 Task: Open Card Prototype Testing Review in Board Customer Journey Optimization to Workspace Digital Product Management and add a team member Softage.1@softage.net, a label Purple, a checklist Contract Review, an attachment from your google drive, a color Purple and finally, add a card description 'Develop and launch new customer feedback program for product improvements' and a comment 'Given the potential impact of this task, let us ensure that we have a clear understanding of the consequences of our actions.'. Add a start date 'Jan 05, 1900' with a due date 'Jan 12, 1900'
Action: Mouse moved to (401, 155)
Screenshot: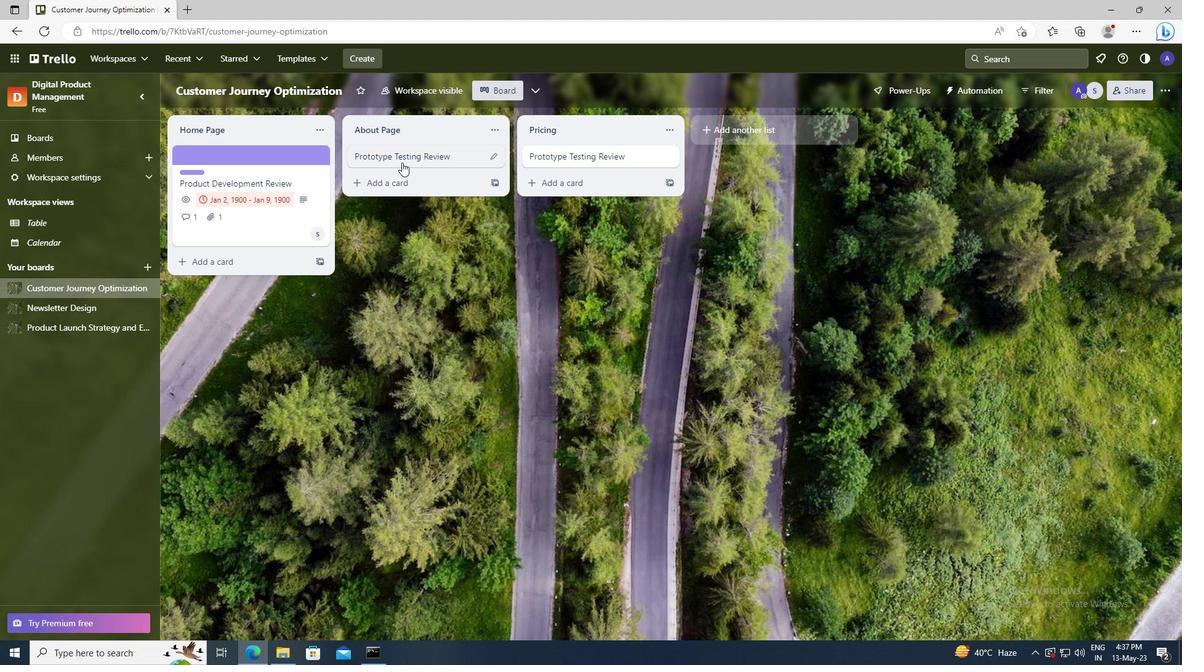 
Action: Mouse pressed left at (401, 155)
Screenshot: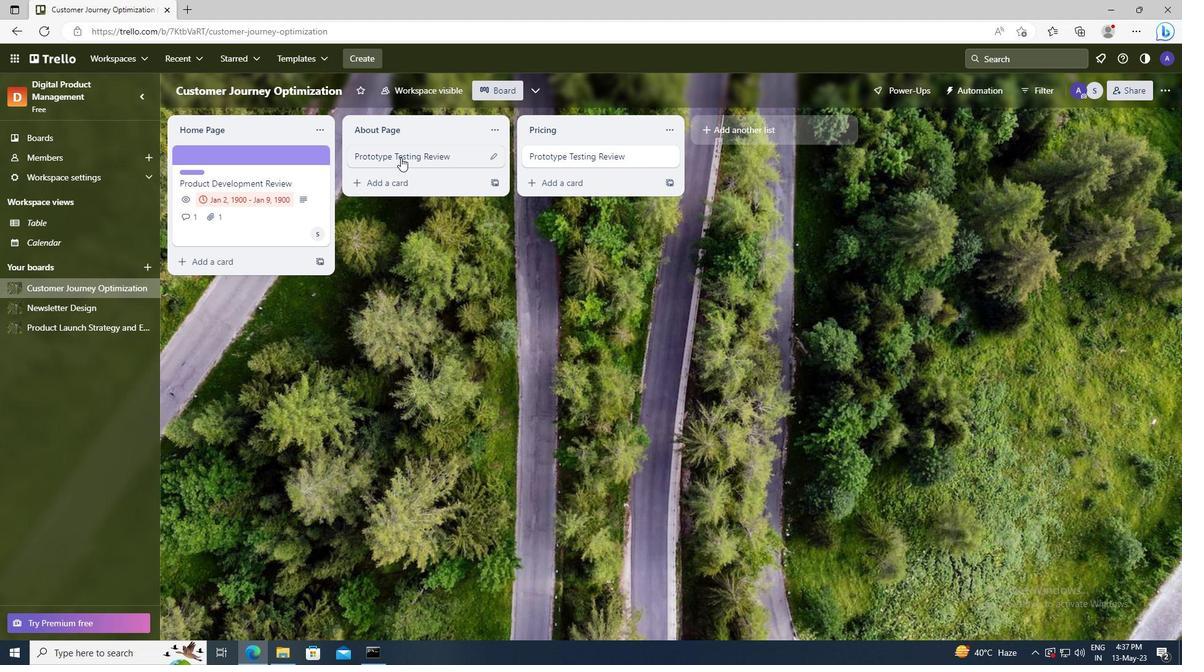 
Action: Mouse moved to (734, 202)
Screenshot: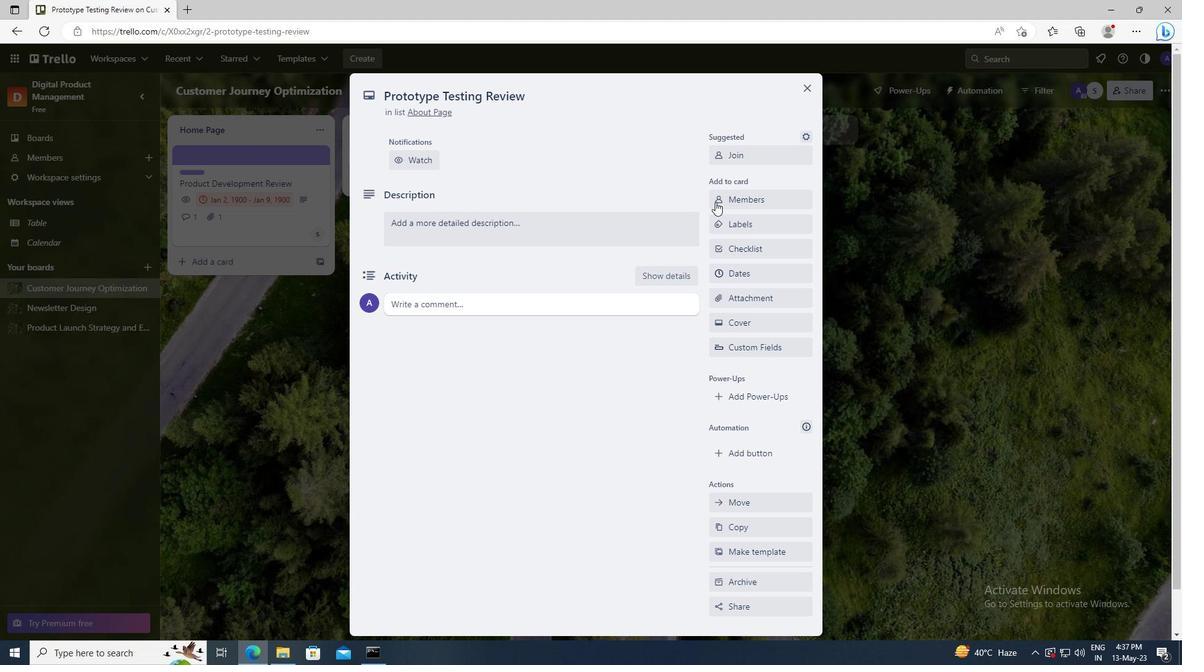 
Action: Mouse pressed left at (734, 202)
Screenshot: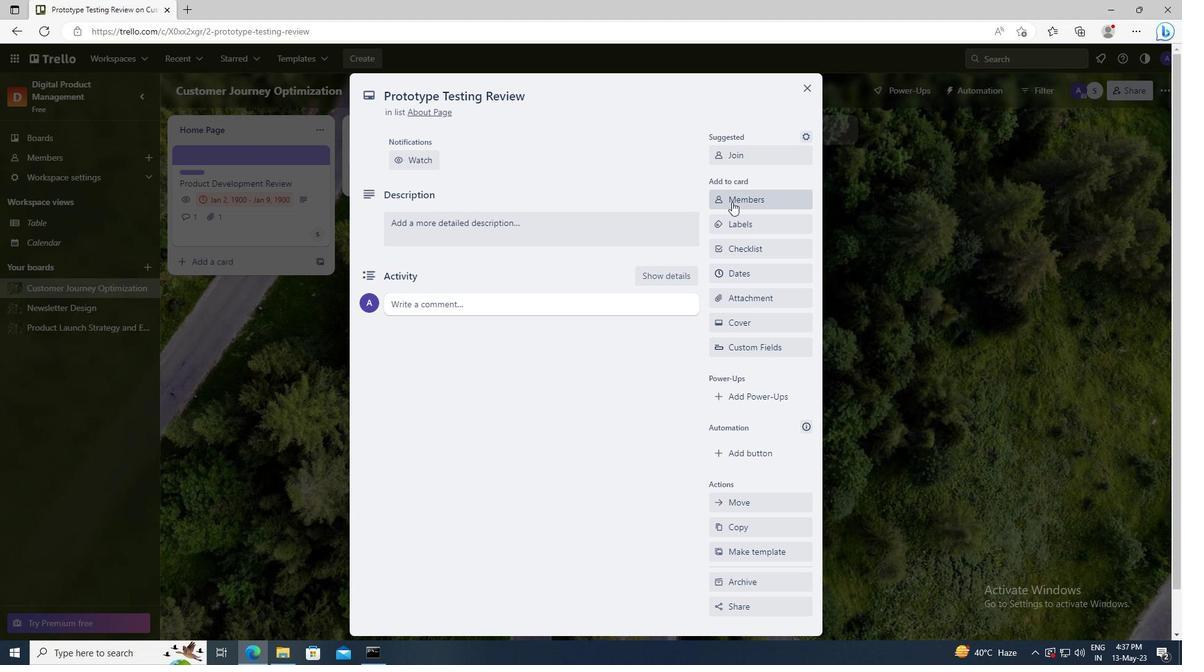 
Action: Mouse moved to (745, 255)
Screenshot: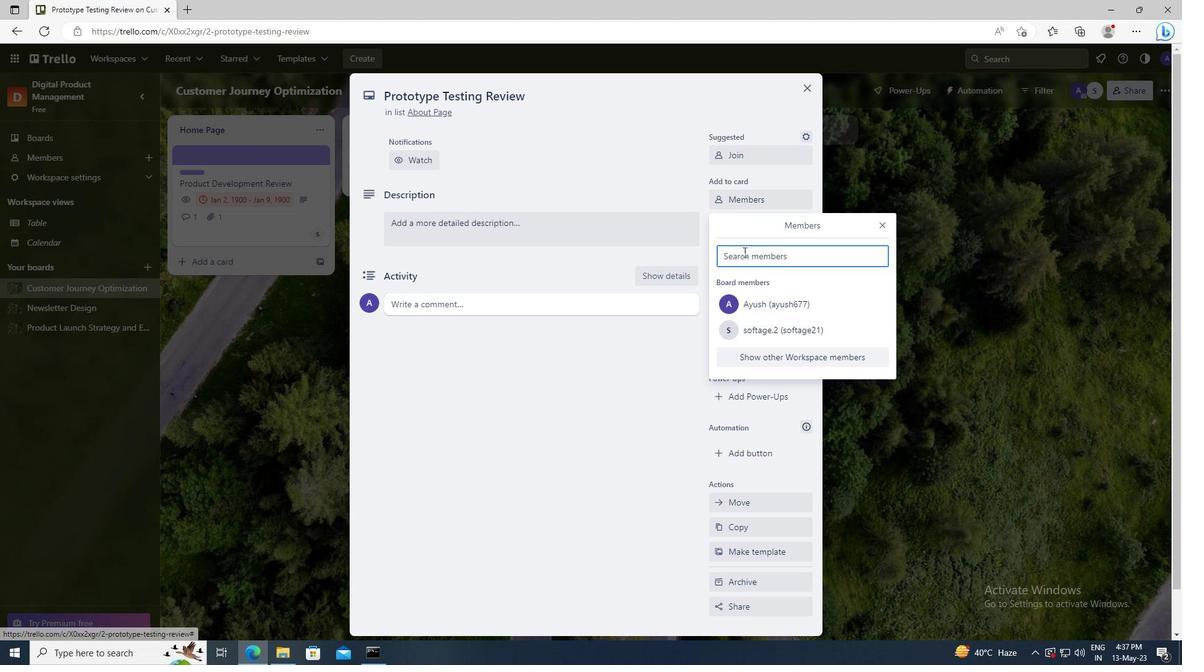 
Action: Mouse pressed left at (745, 255)
Screenshot: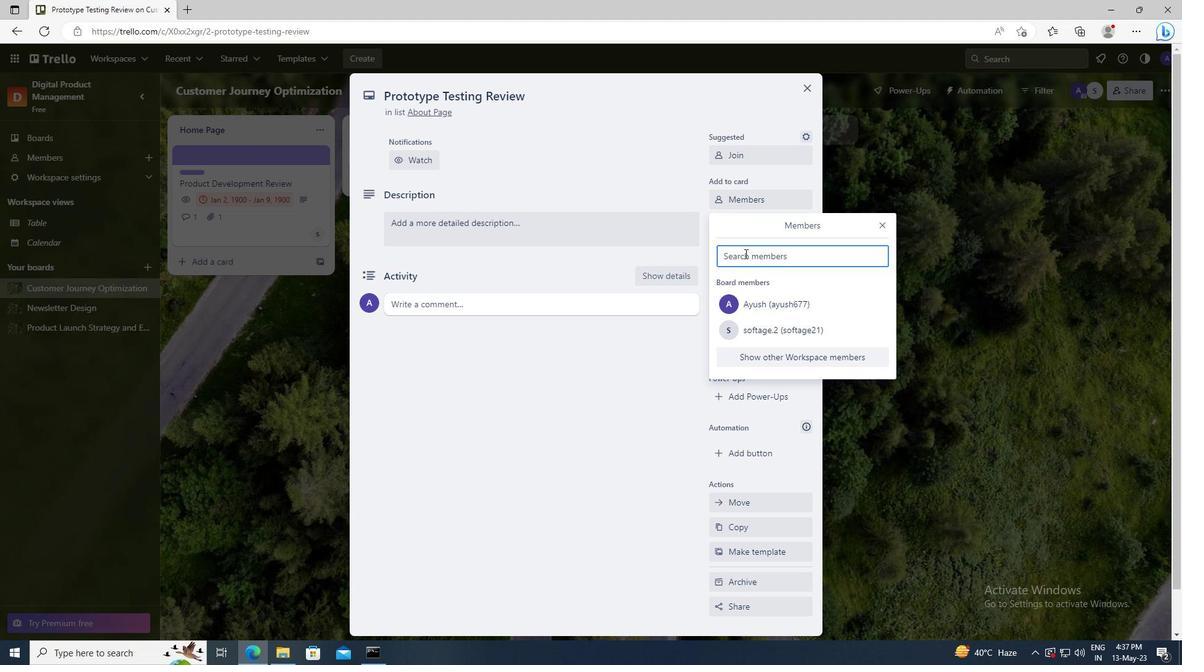 
Action: Key pressed <Key.shift>SOFTAGE.1
Screenshot: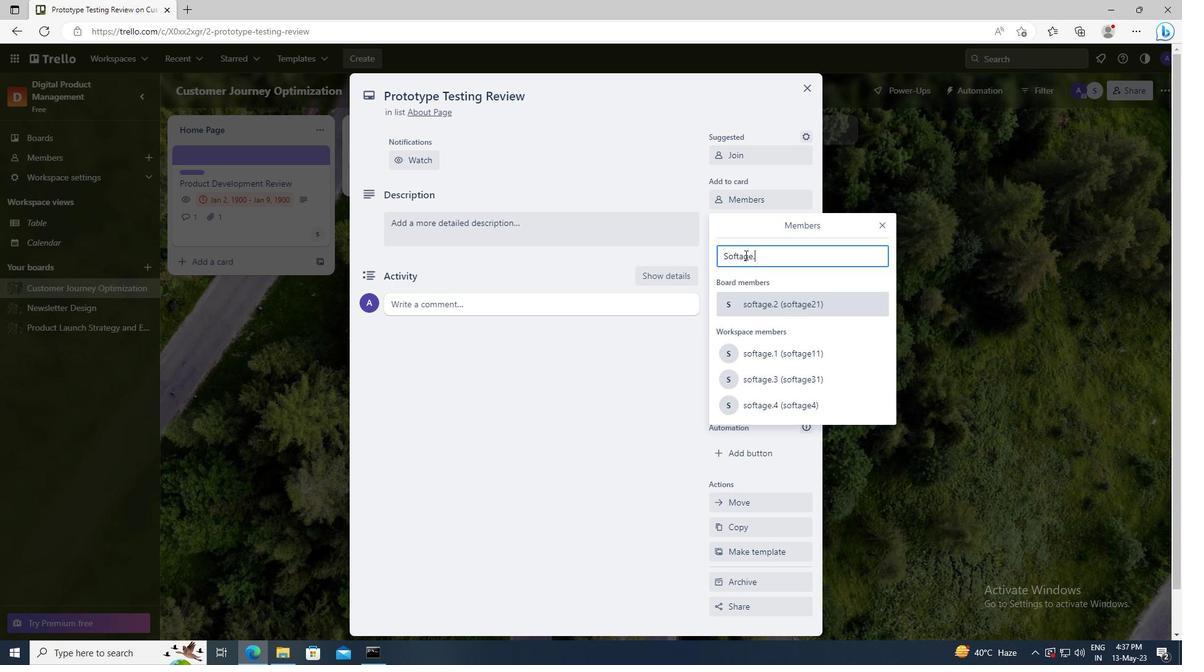 
Action: Mouse moved to (753, 370)
Screenshot: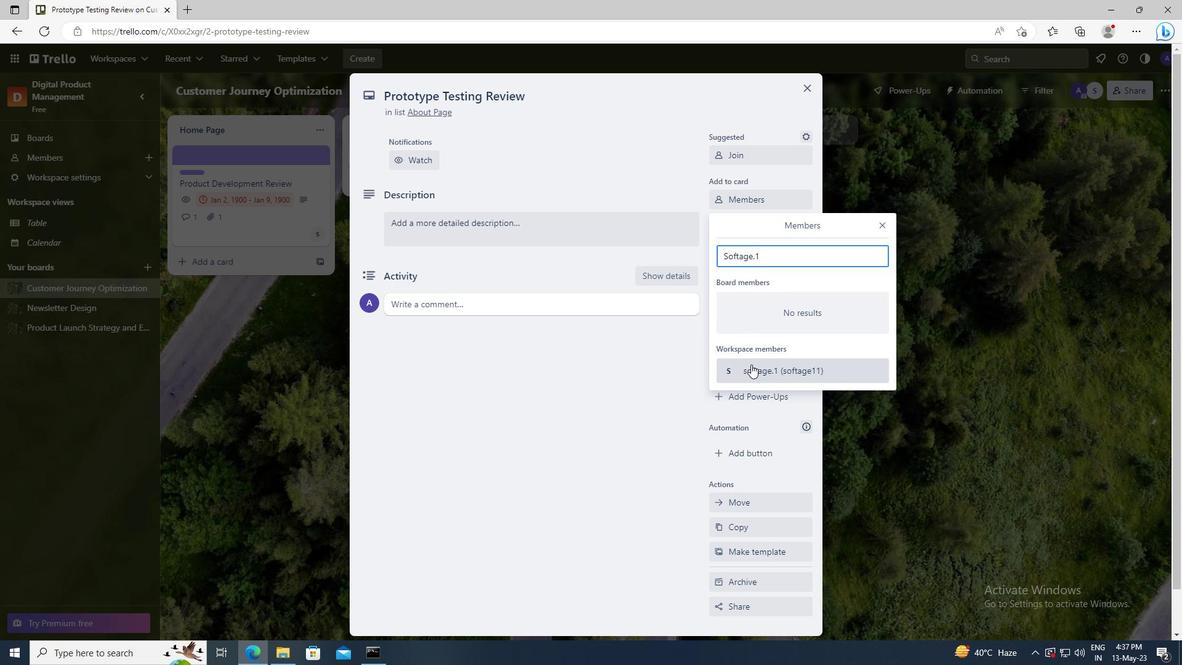 
Action: Mouse pressed left at (753, 370)
Screenshot: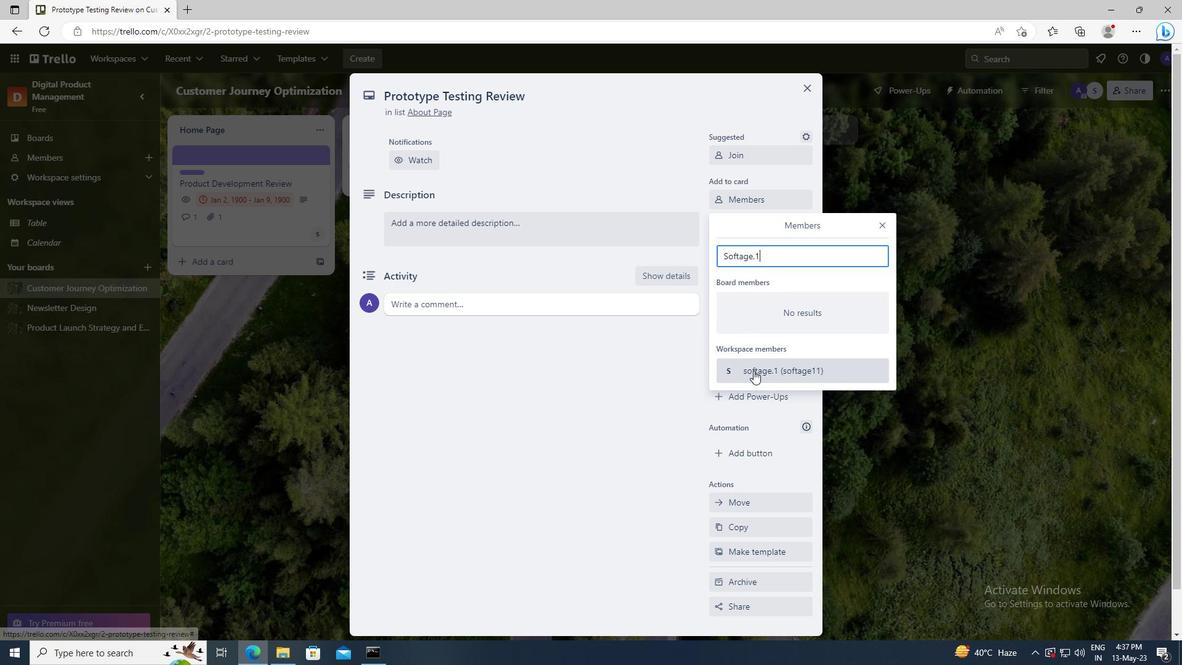 
Action: Mouse moved to (881, 223)
Screenshot: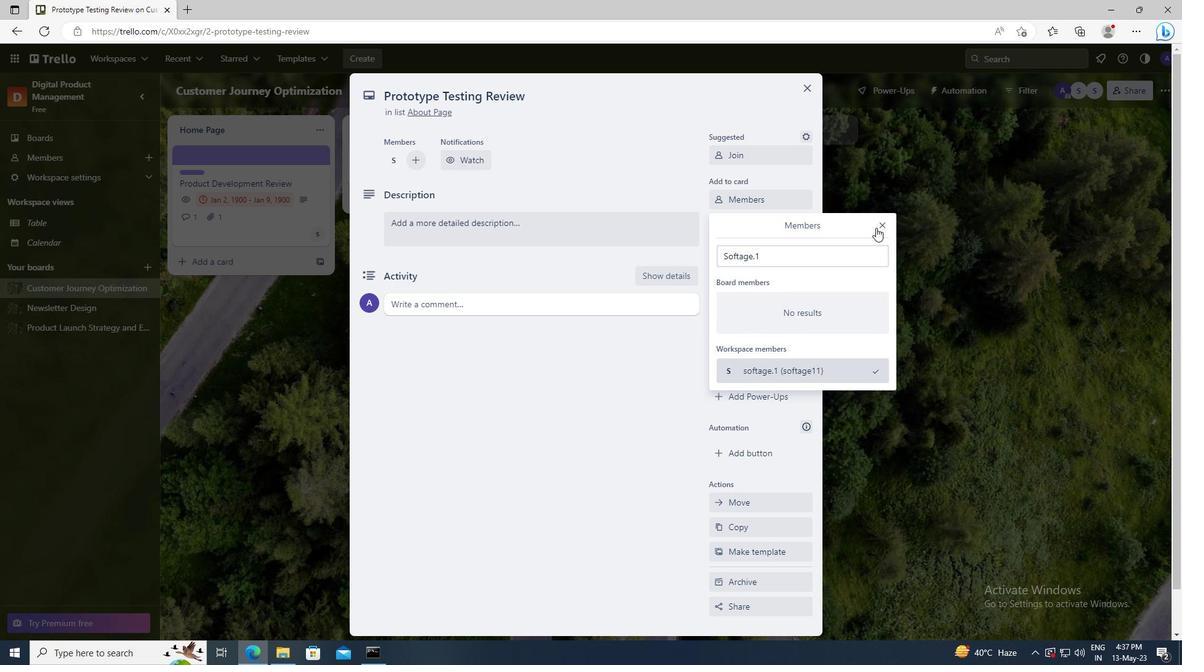 
Action: Mouse pressed left at (881, 223)
Screenshot: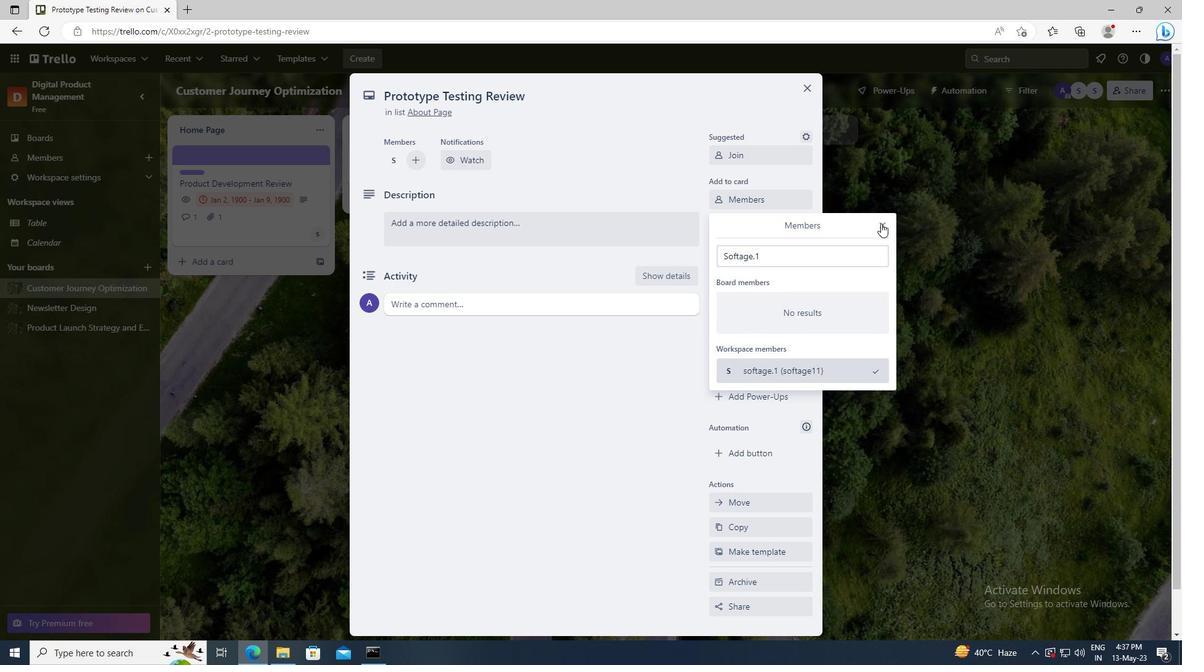 
Action: Mouse moved to (752, 223)
Screenshot: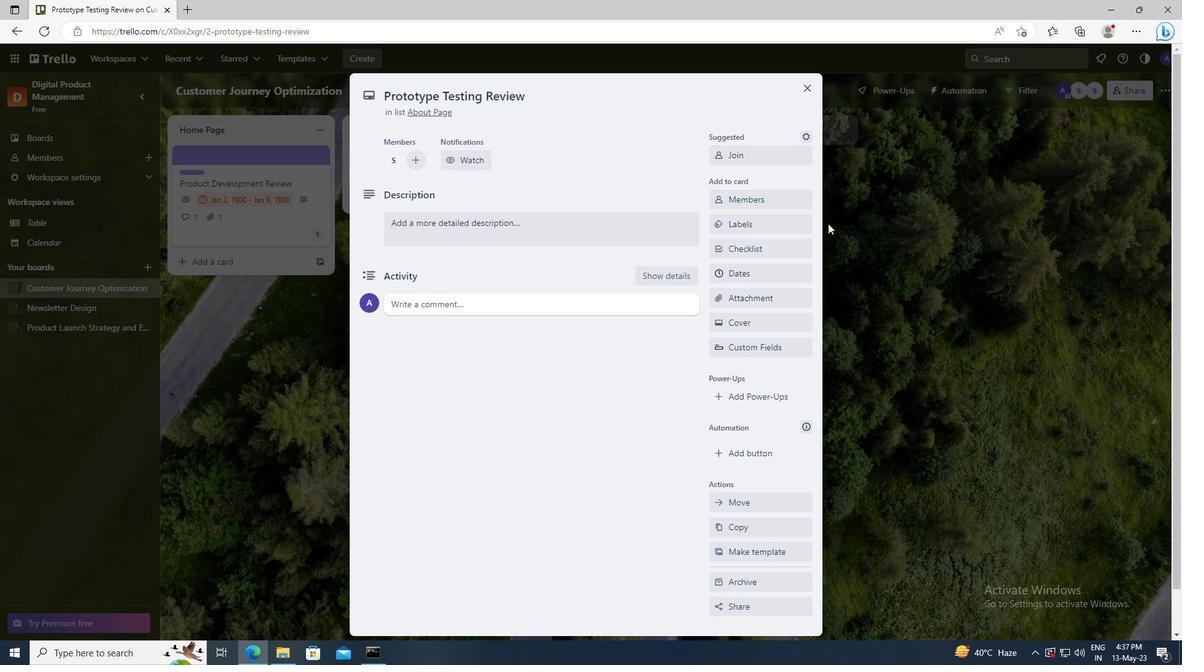 
Action: Mouse pressed left at (752, 223)
Screenshot: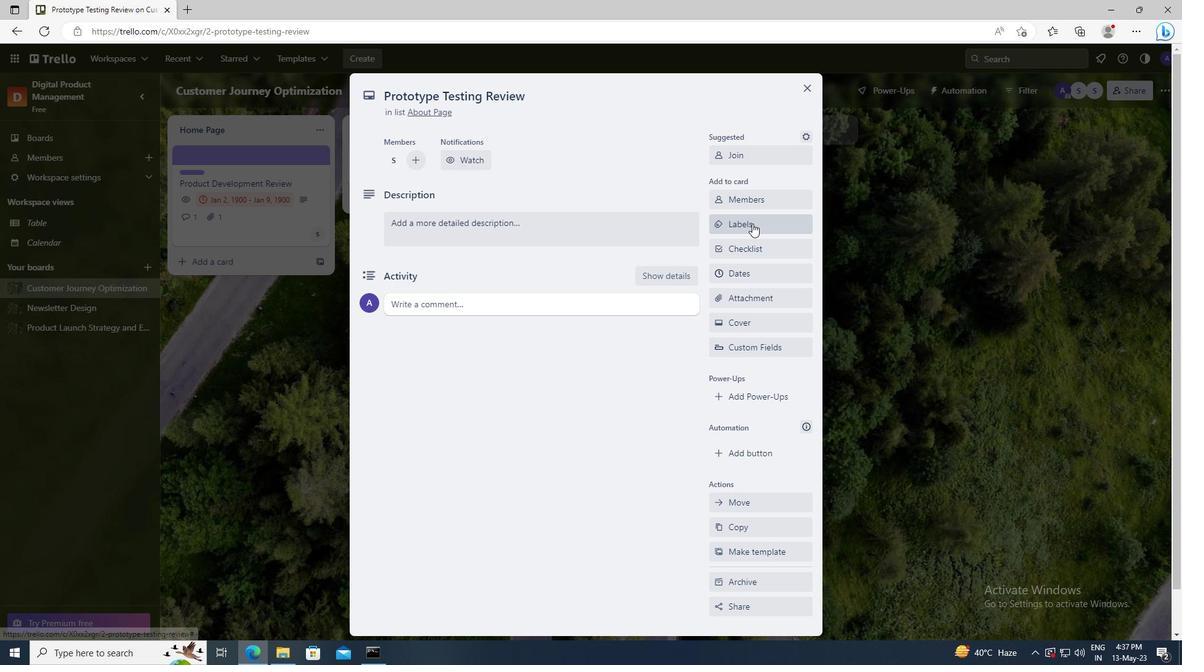 
Action: Mouse moved to (798, 463)
Screenshot: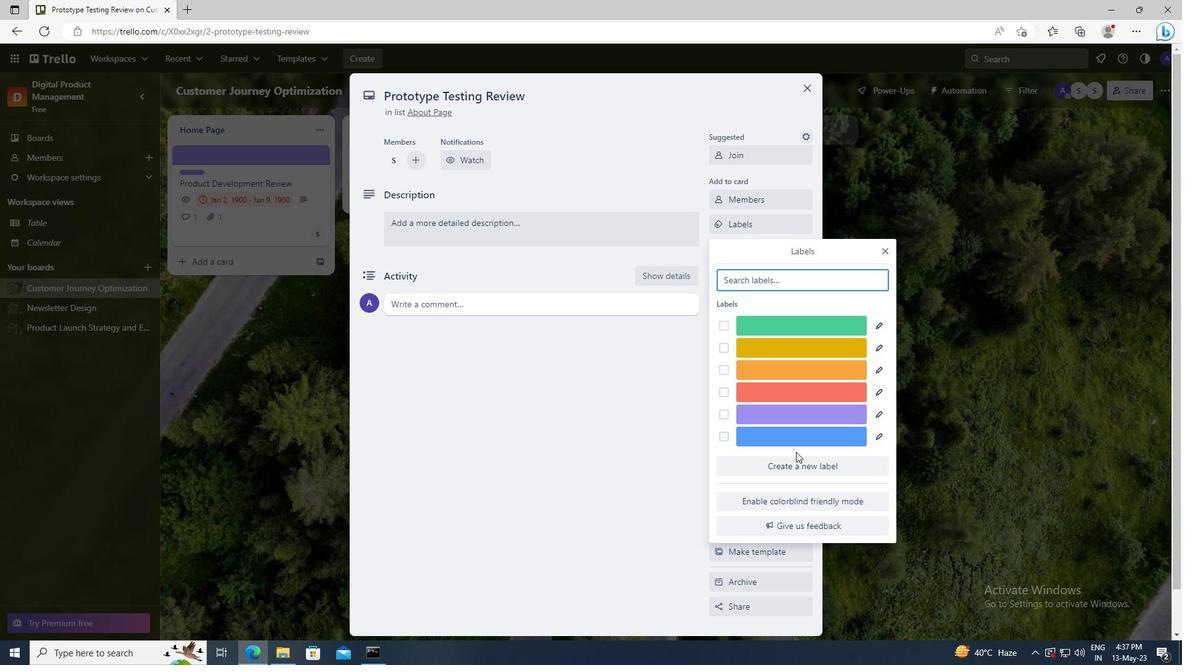 
Action: Mouse pressed left at (798, 463)
Screenshot: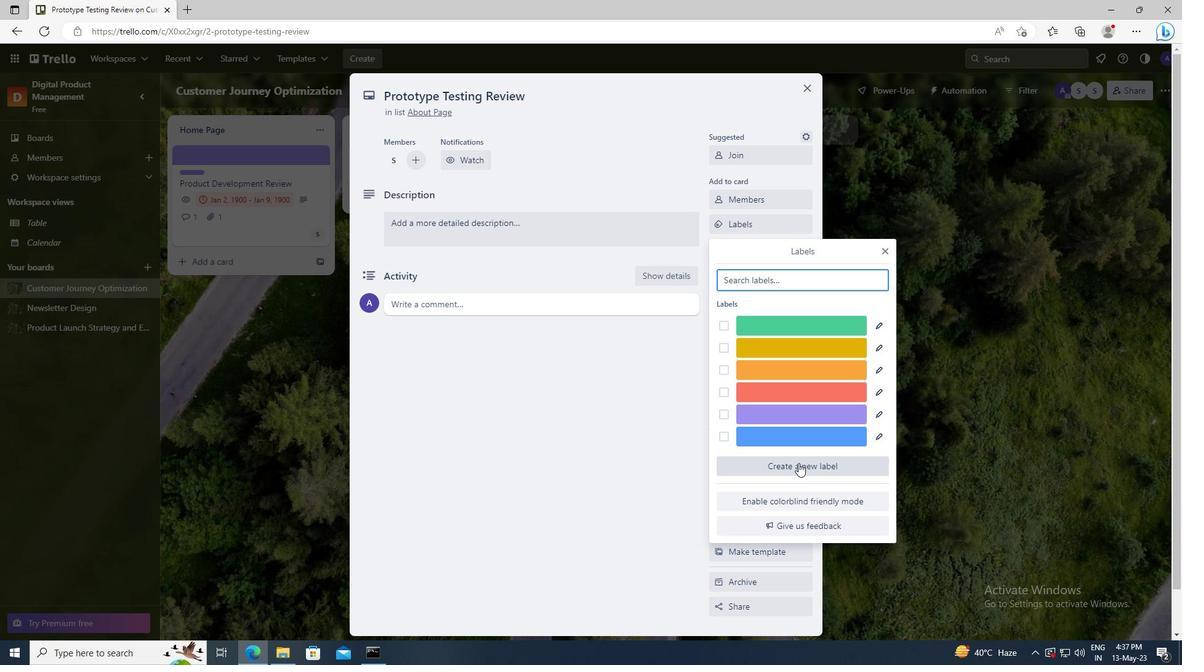 
Action: Mouse moved to (866, 426)
Screenshot: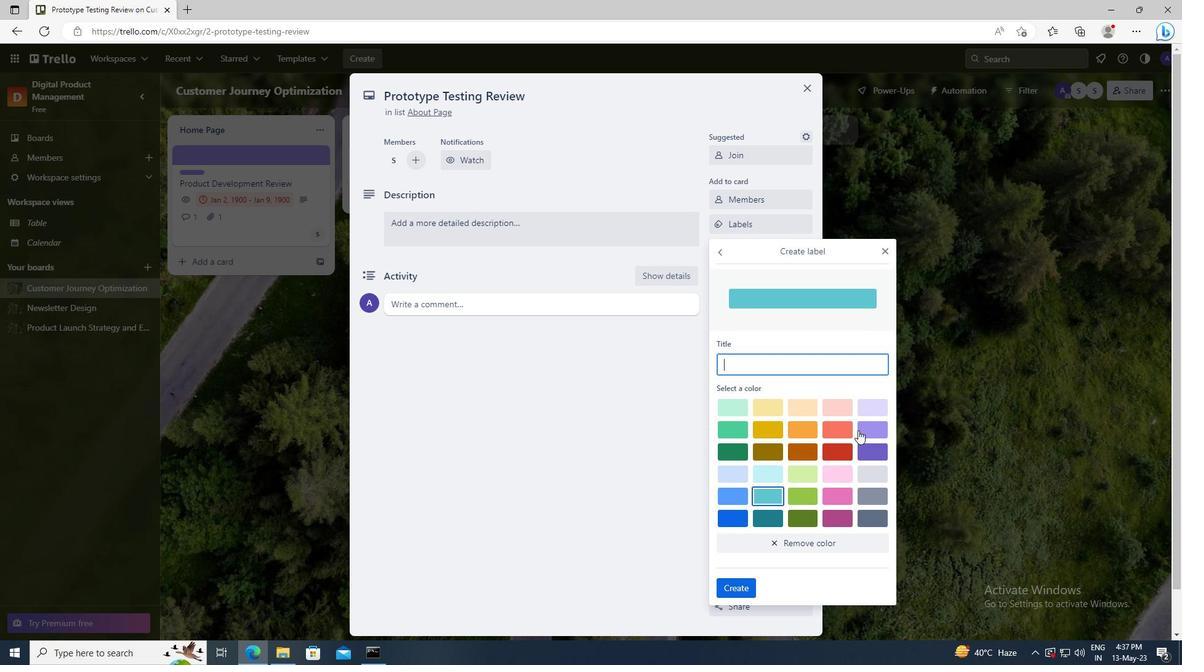 
Action: Mouse pressed left at (866, 426)
Screenshot: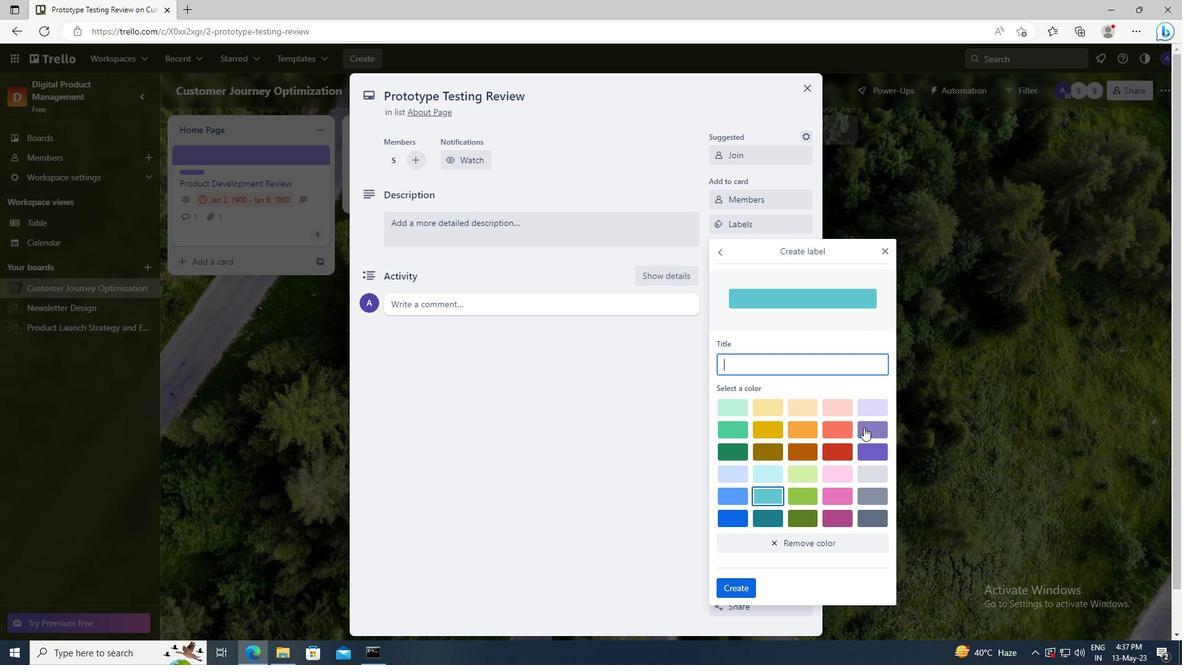 
Action: Mouse moved to (741, 588)
Screenshot: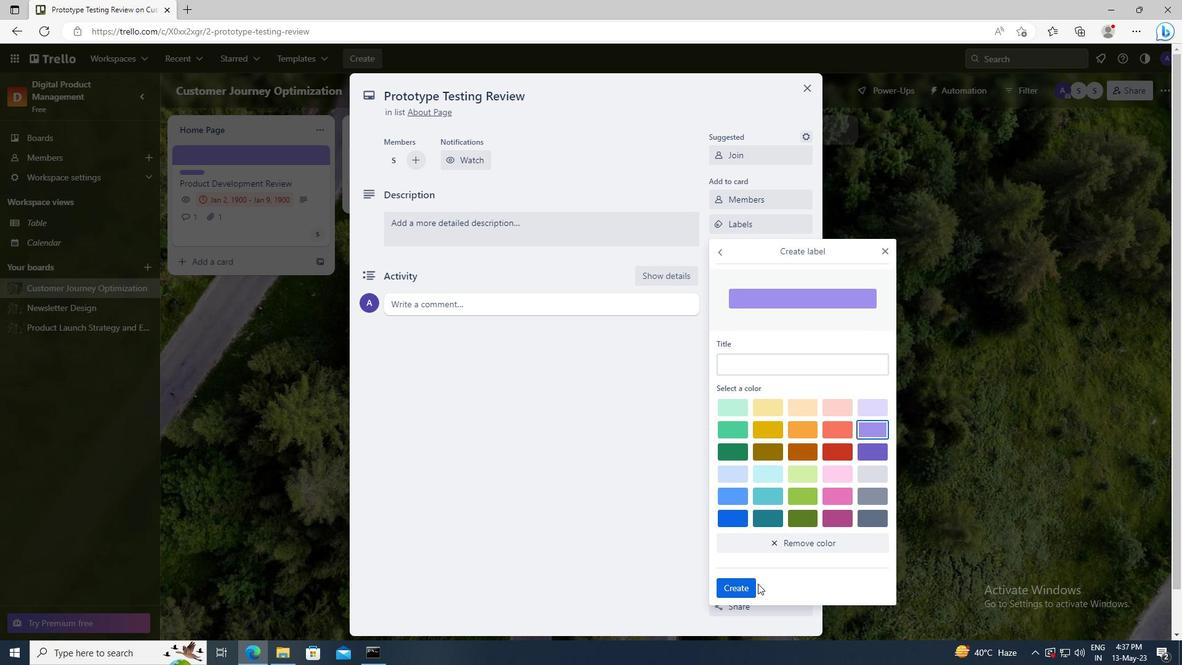 
Action: Mouse pressed left at (741, 588)
Screenshot: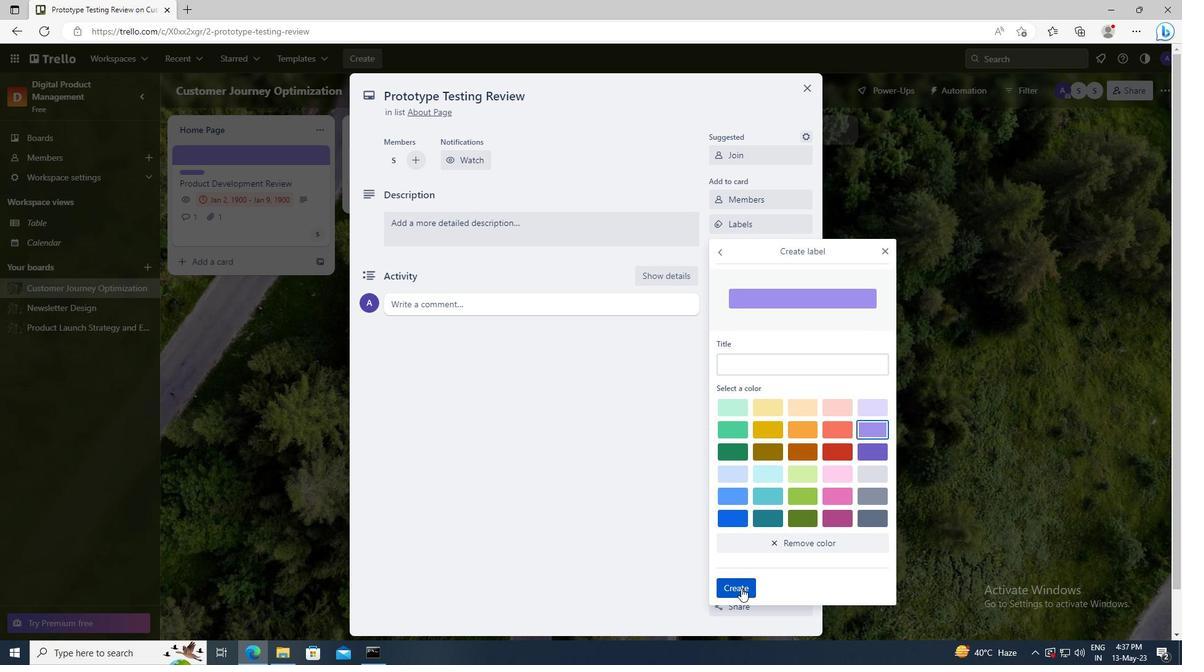 
Action: Mouse moved to (886, 251)
Screenshot: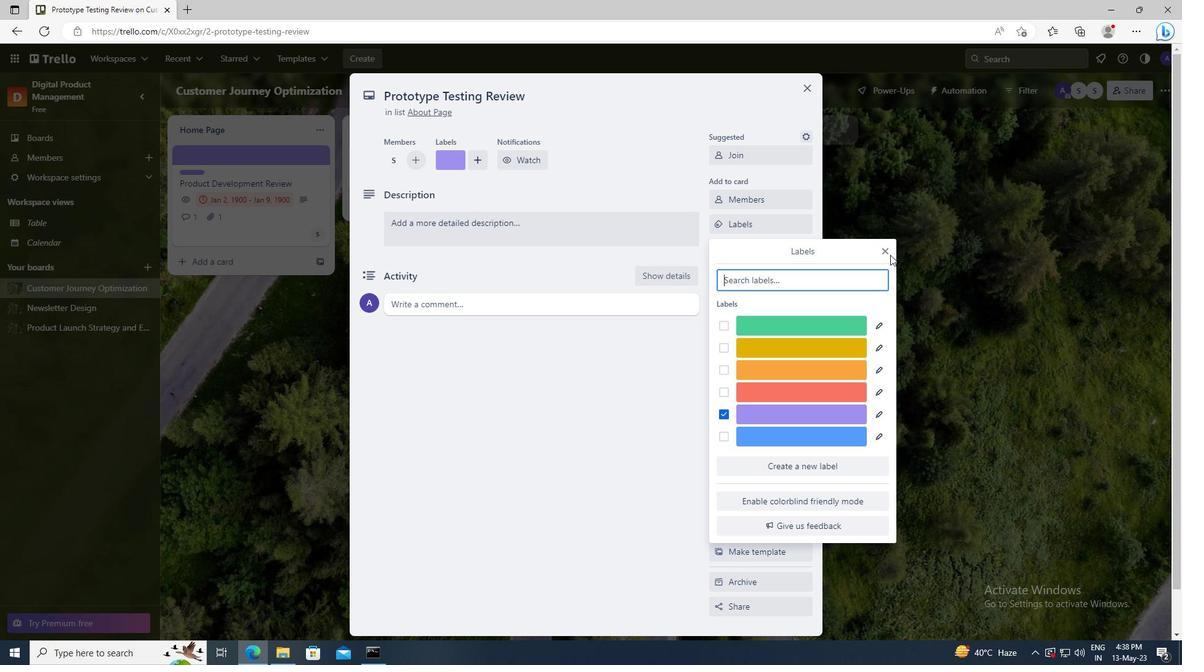 
Action: Mouse pressed left at (886, 251)
Screenshot: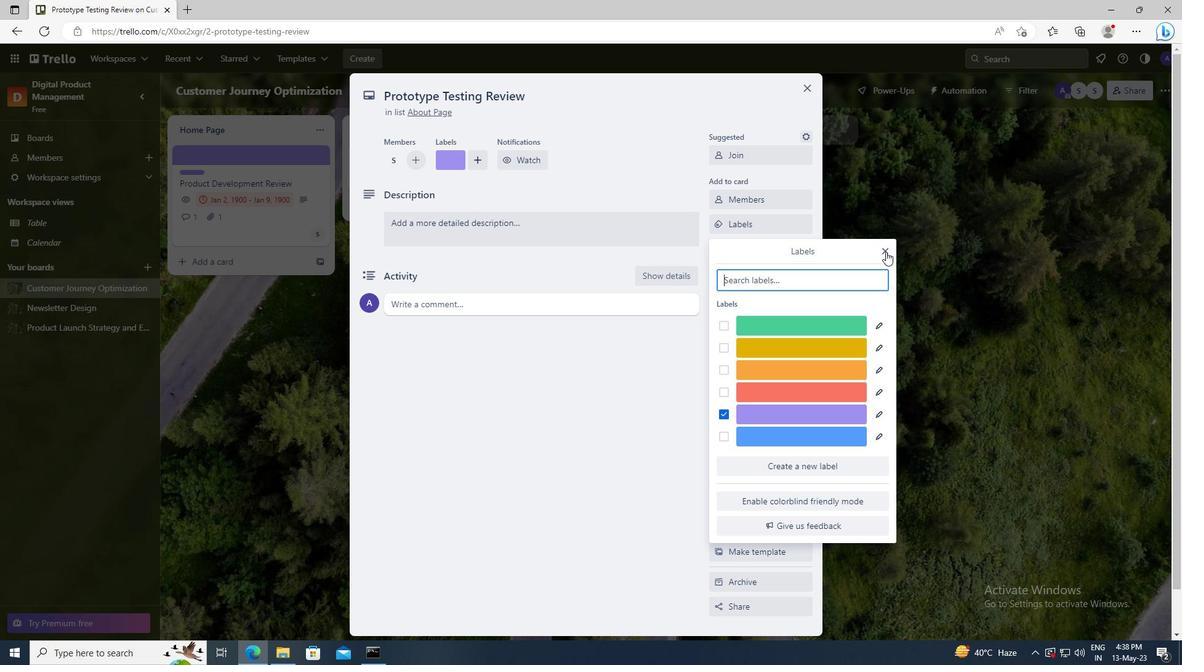 
Action: Mouse moved to (772, 248)
Screenshot: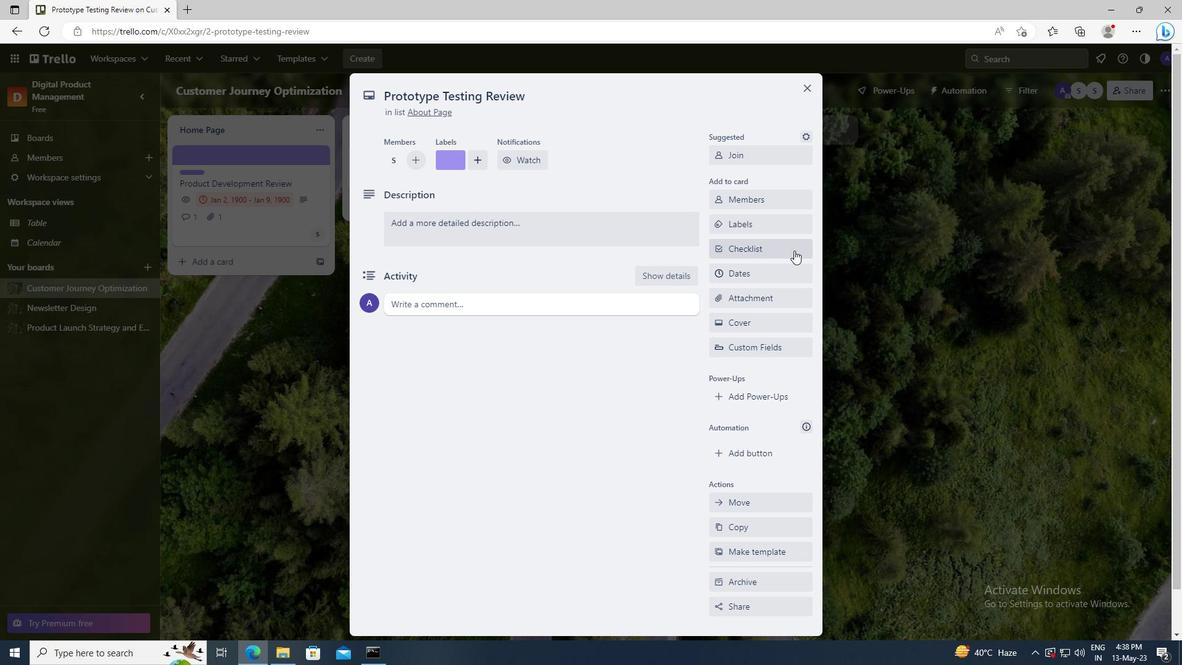 
Action: Mouse pressed left at (772, 248)
Screenshot: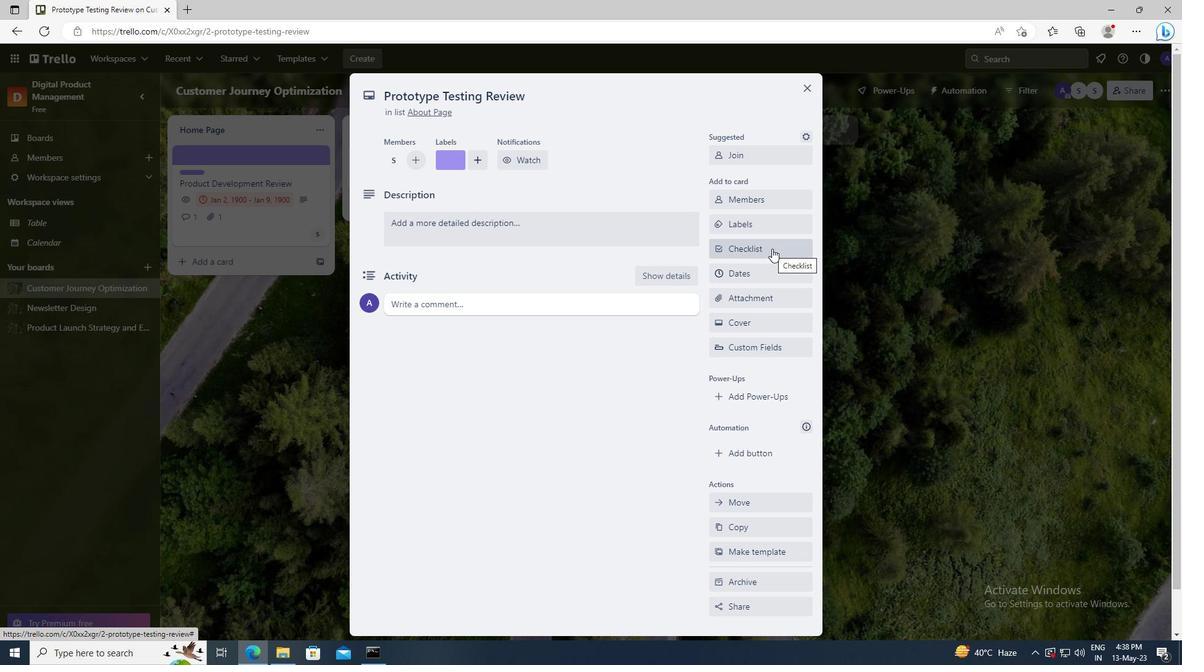 
Action: Key pressed <Key.shift>CONTRACT<Key.space><Key.shift><Key.shift>REVIEW
Screenshot: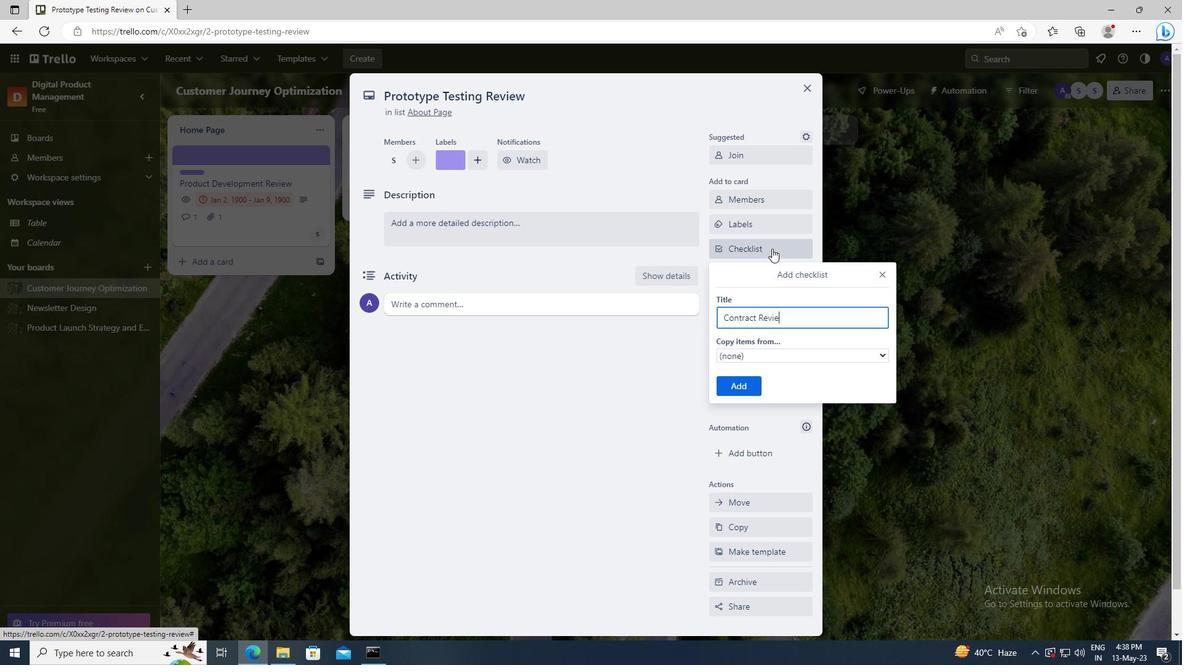 
Action: Mouse moved to (749, 382)
Screenshot: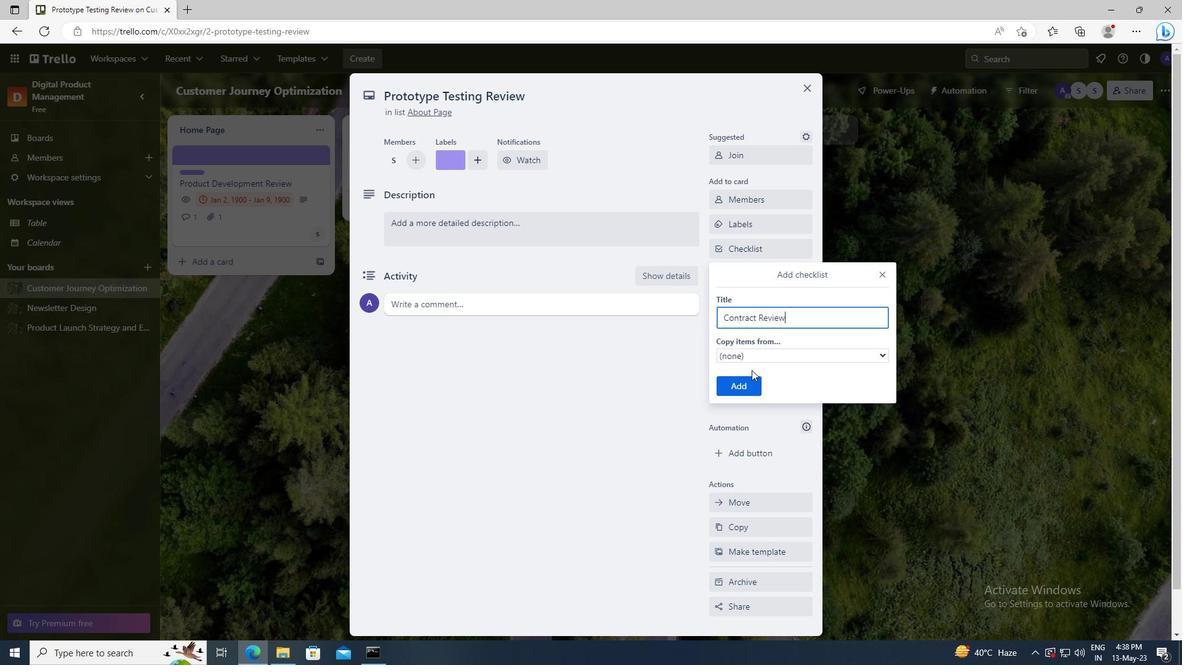 
Action: Mouse pressed left at (749, 382)
Screenshot: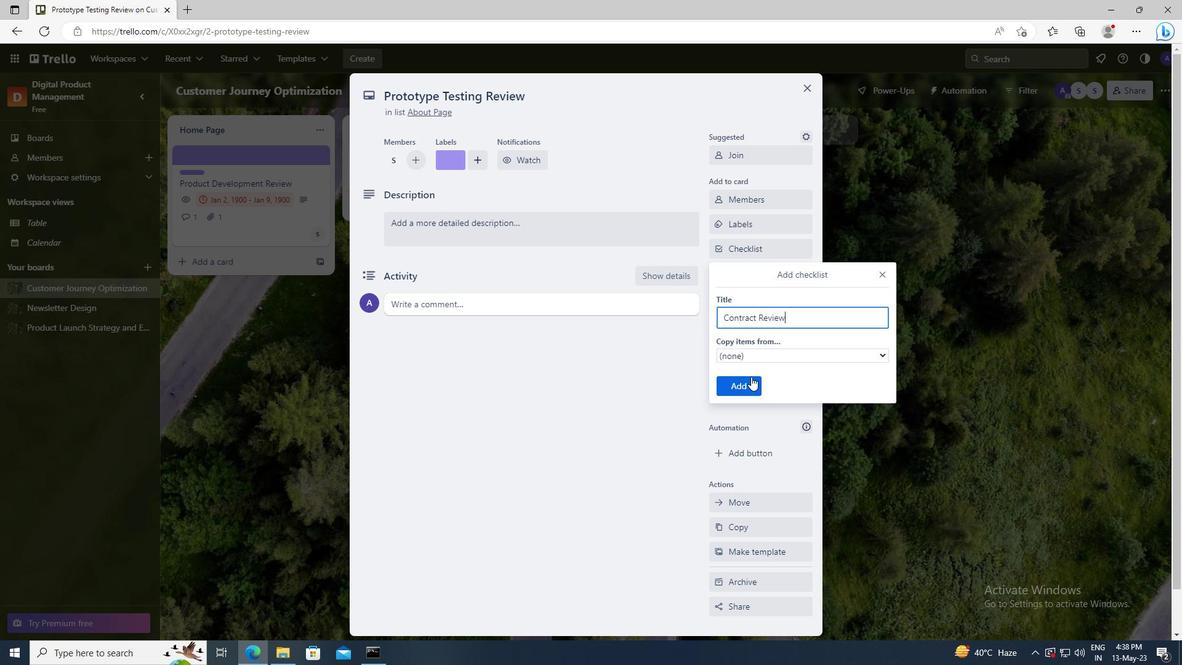 
Action: Mouse moved to (749, 302)
Screenshot: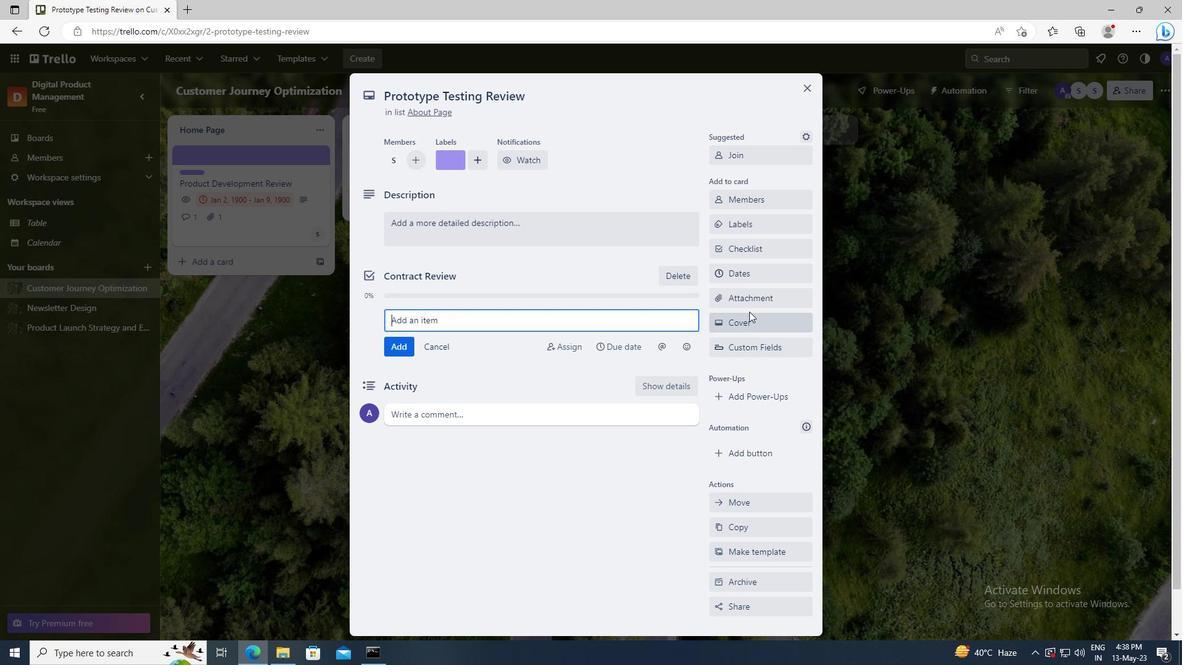 
Action: Mouse pressed left at (749, 302)
Screenshot: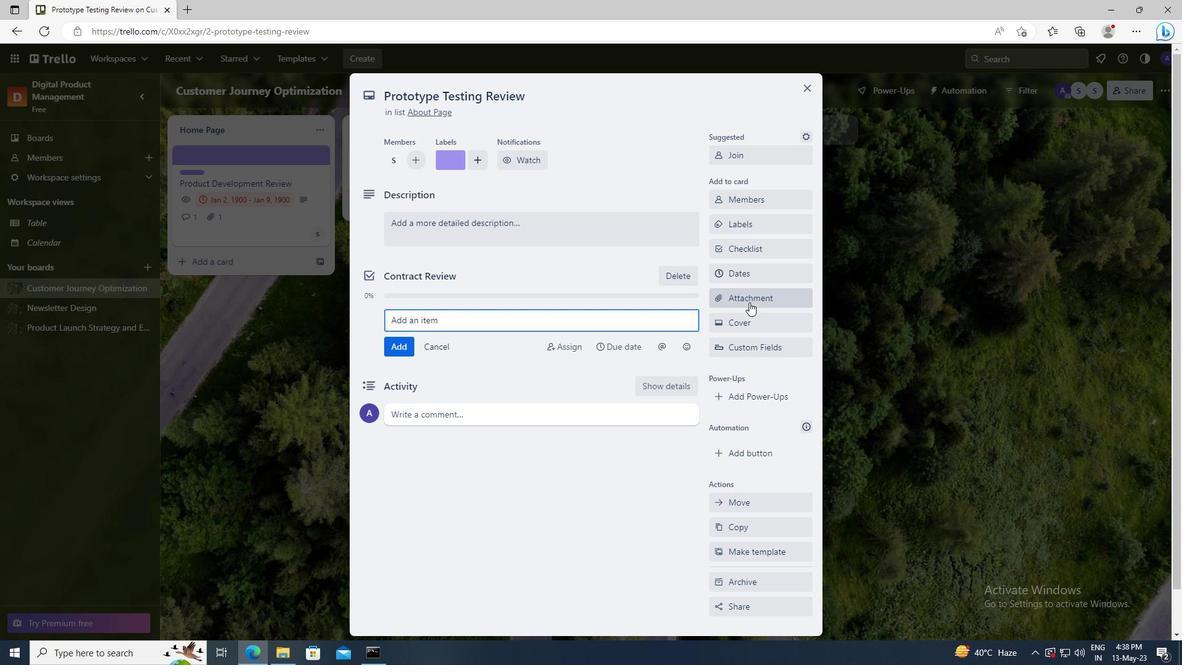 
Action: Mouse moved to (749, 387)
Screenshot: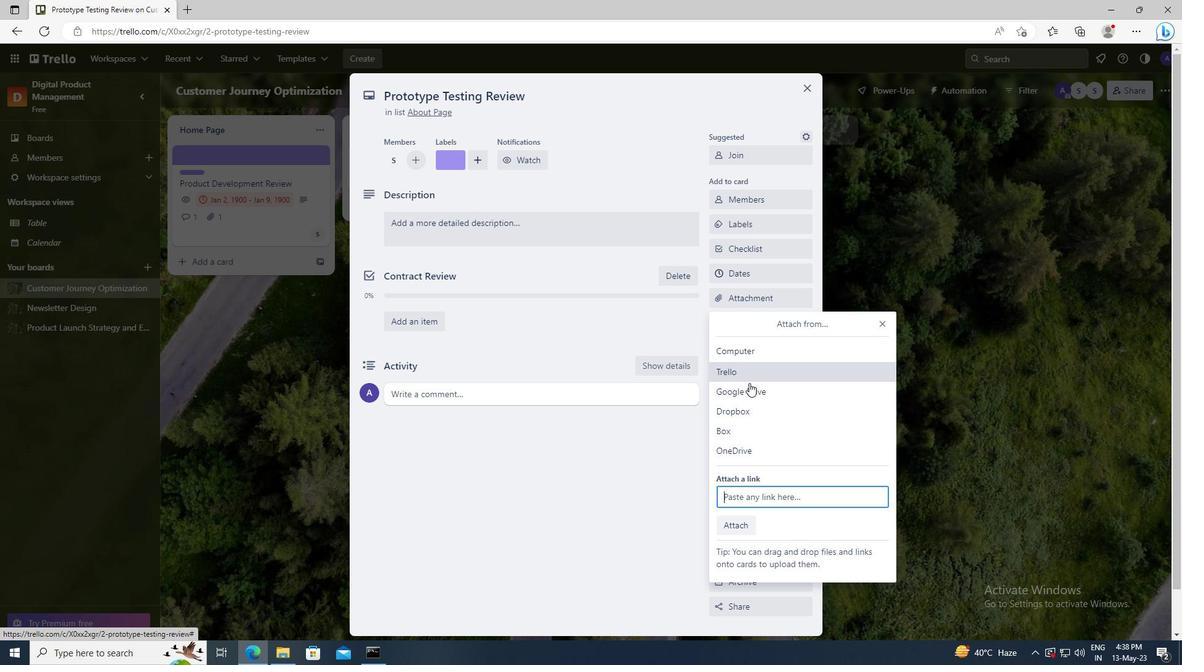 
Action: Mouse pressed left at (749, 387)
Screenshot: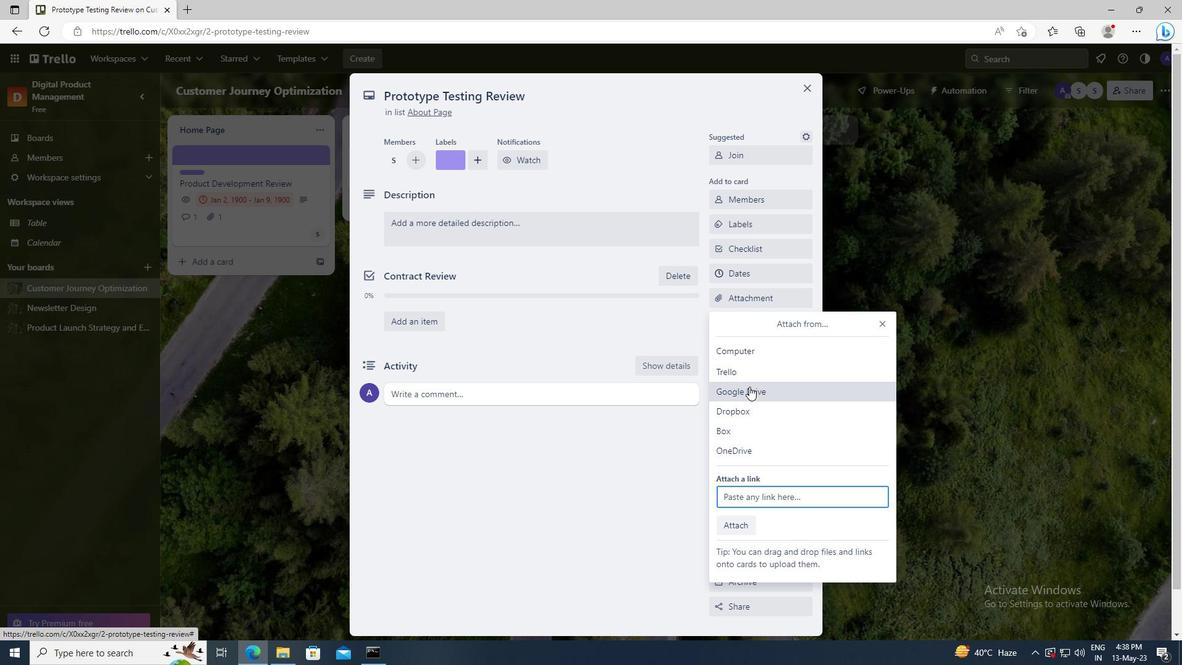 
Action: Mouse moved to (344, 365)
Screenshot: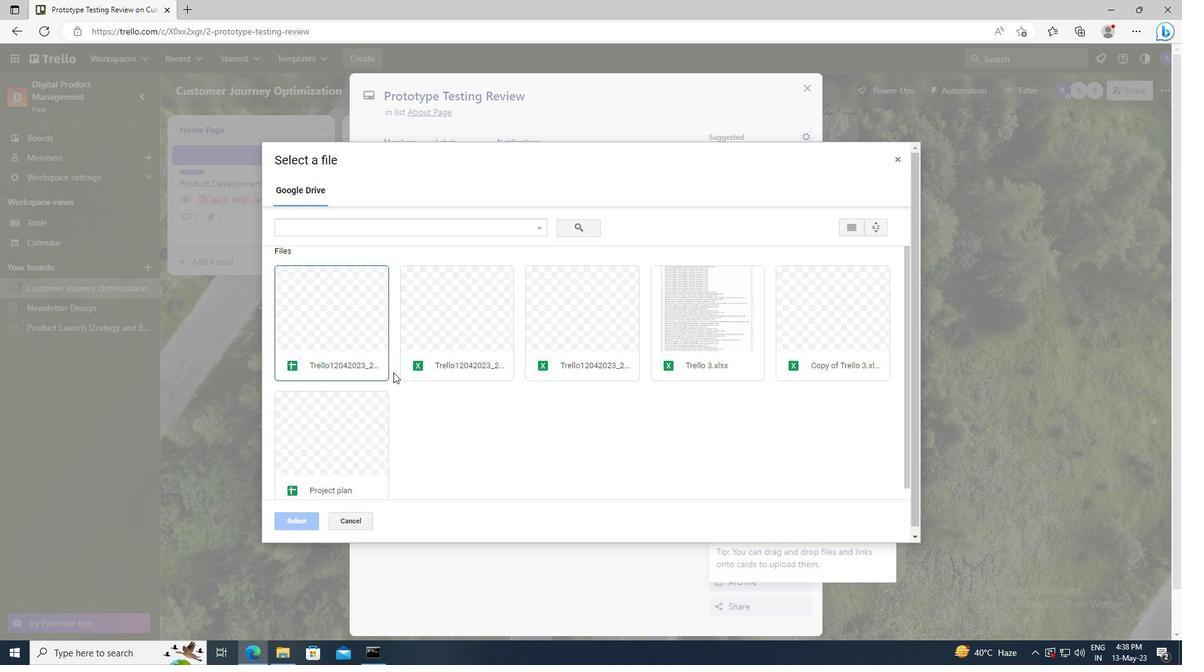
Action: Mouse pressed left at (344, 365)
Screenshot: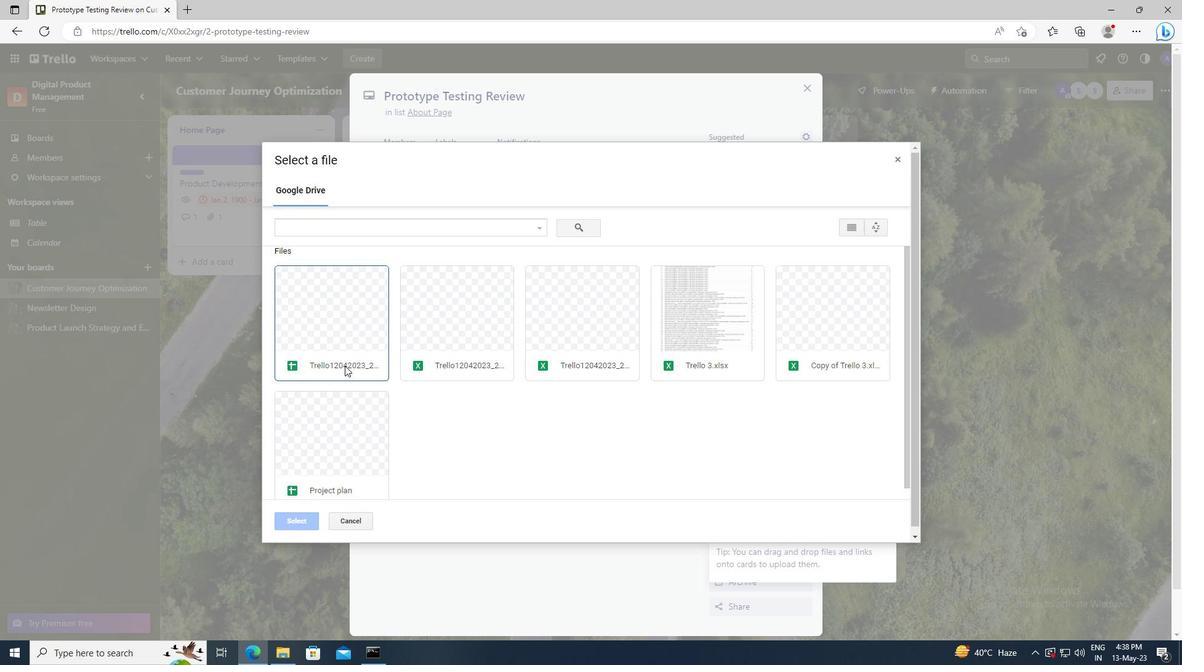 
Action: Mouse moved to (299, 524)
Screenshot: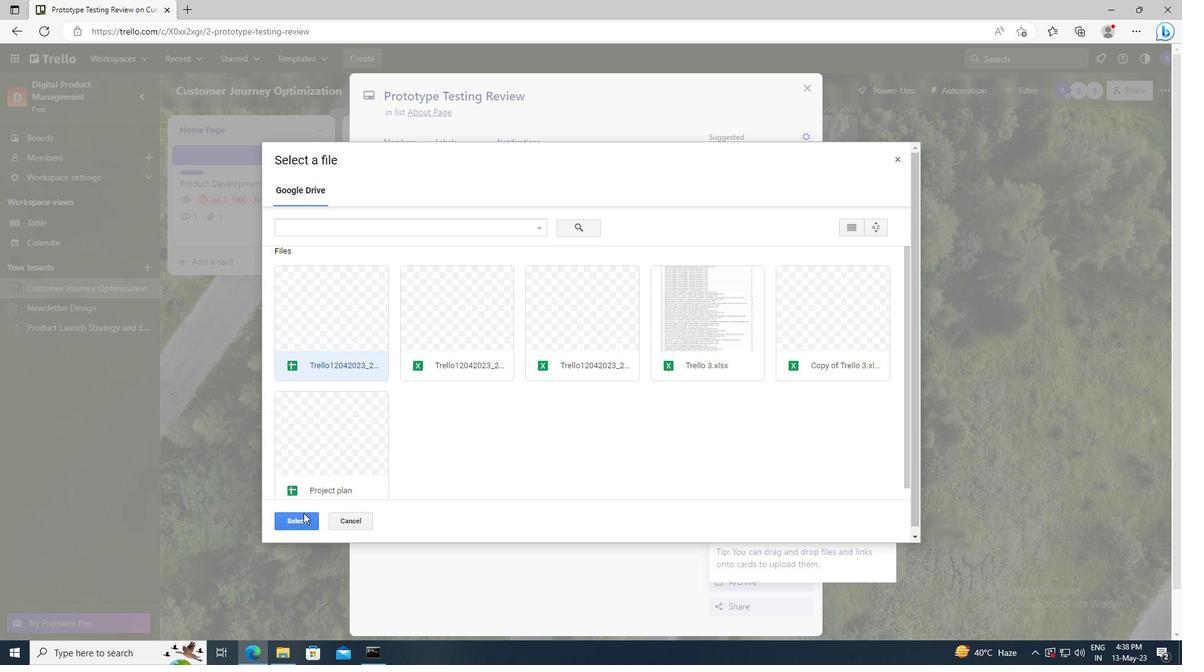 
Action: Mouse pressed left at (299, 524)
Screenshot: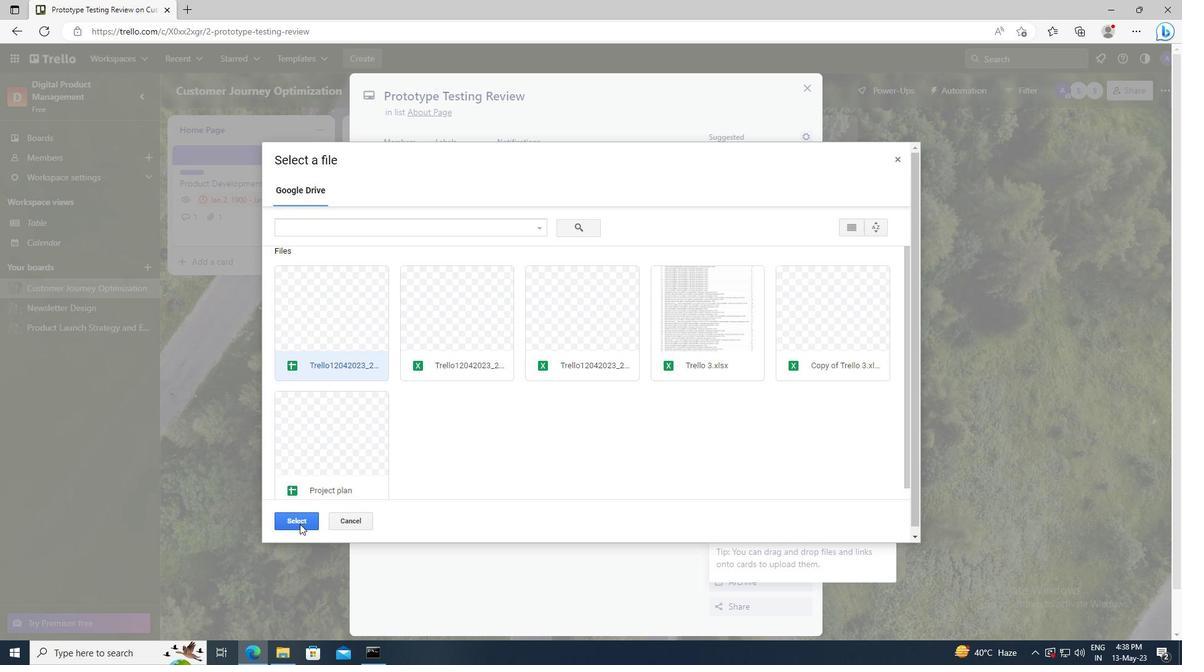 
Action: Mouse moved to (741, 322)
Screenshot: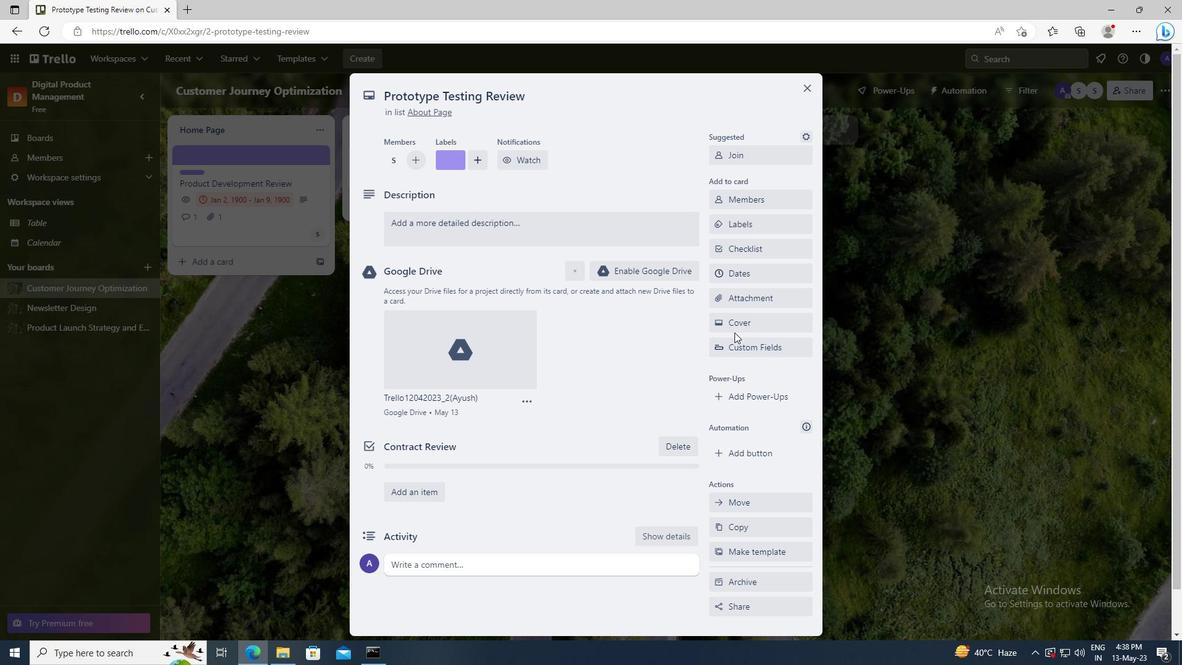 
Action: Mouse pressed left at (741, 322)
Screenshot: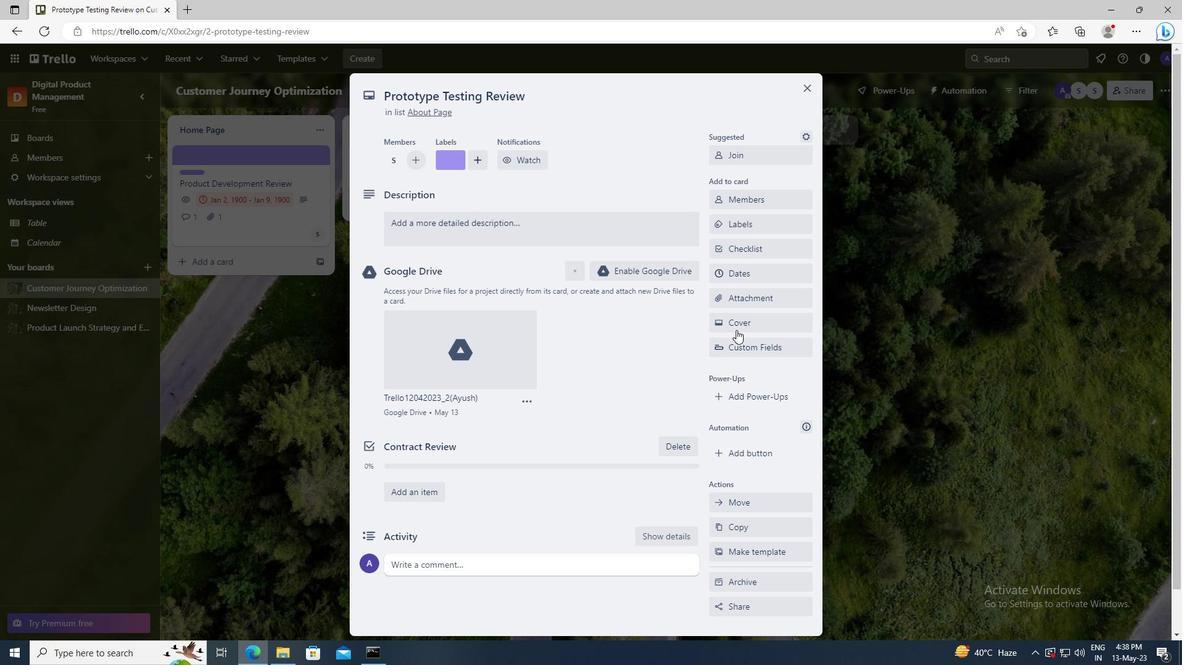 
Action: Mouse moved to (865, 393)
Screenshot: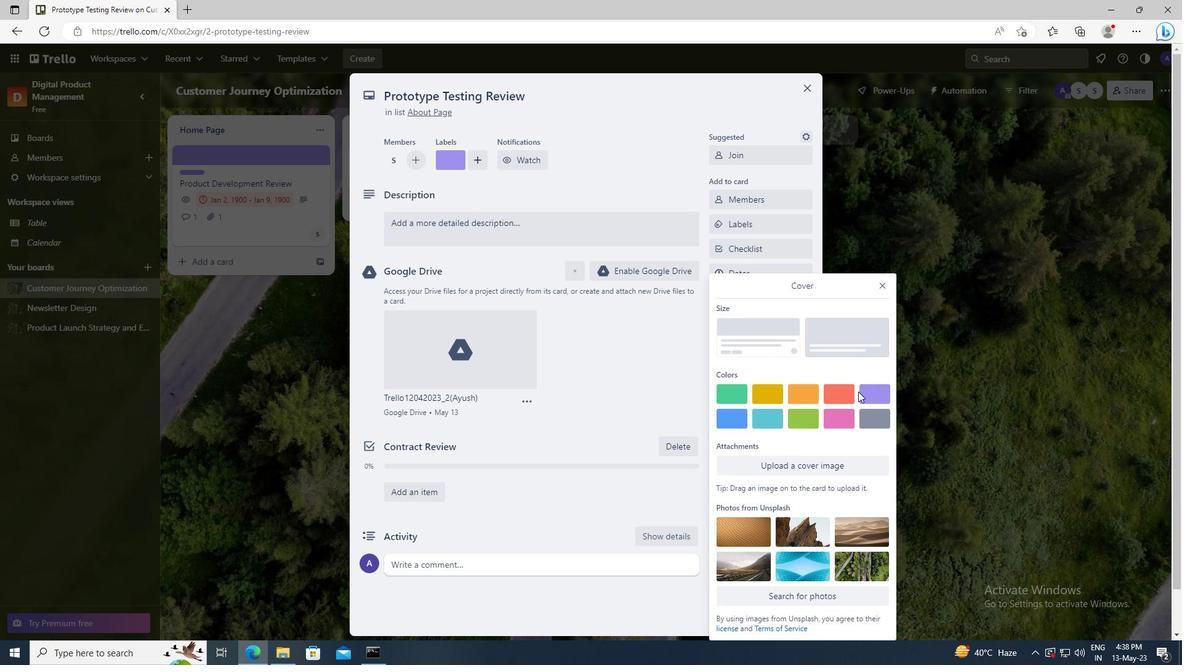 
Action: Mouse pressed left at (865, 393)
Screenshot: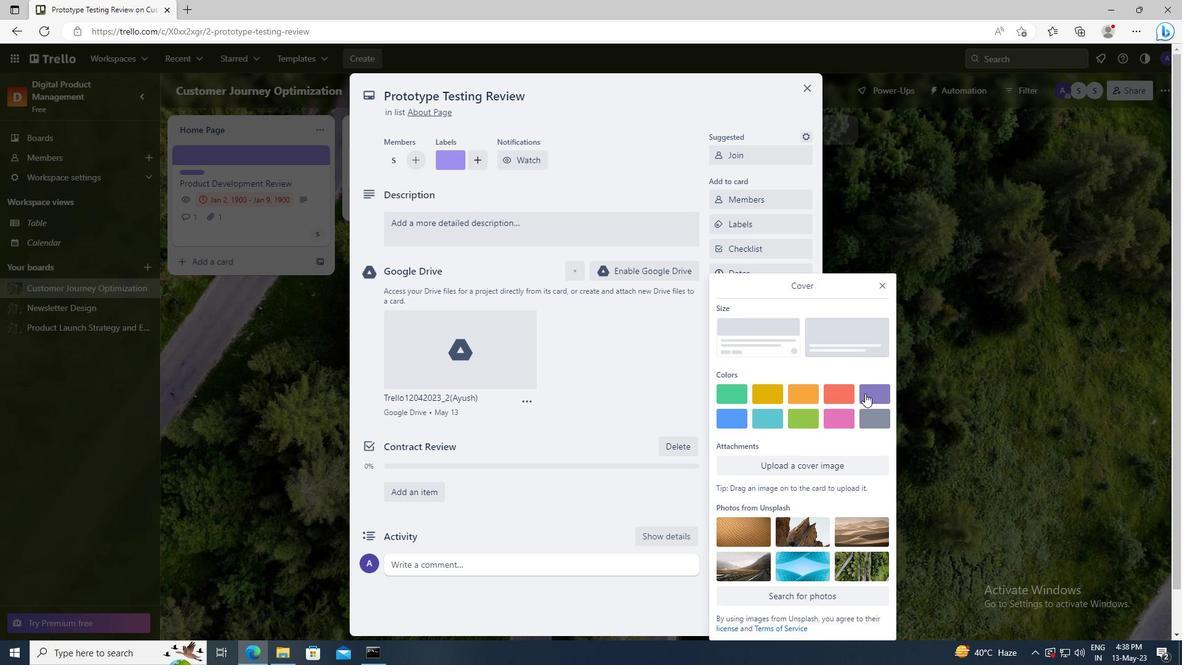
Action: Mouse moved to (883, 265)
Screenshot: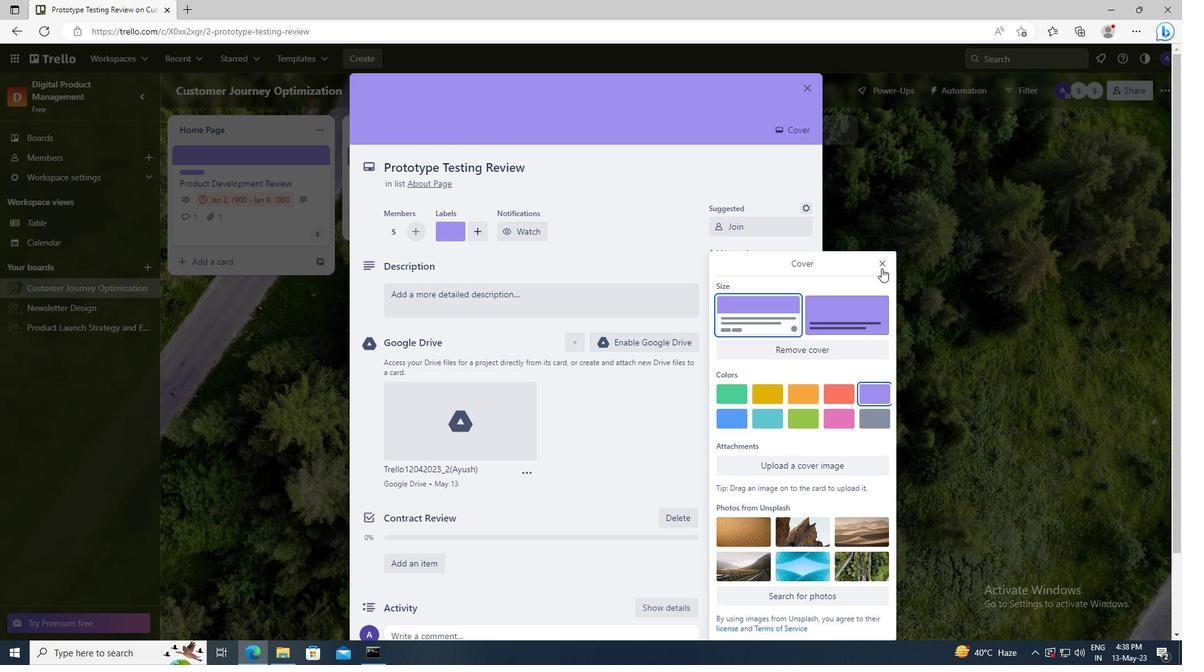 
Action: Mouse pressed left at (883, 265)
Screenshot: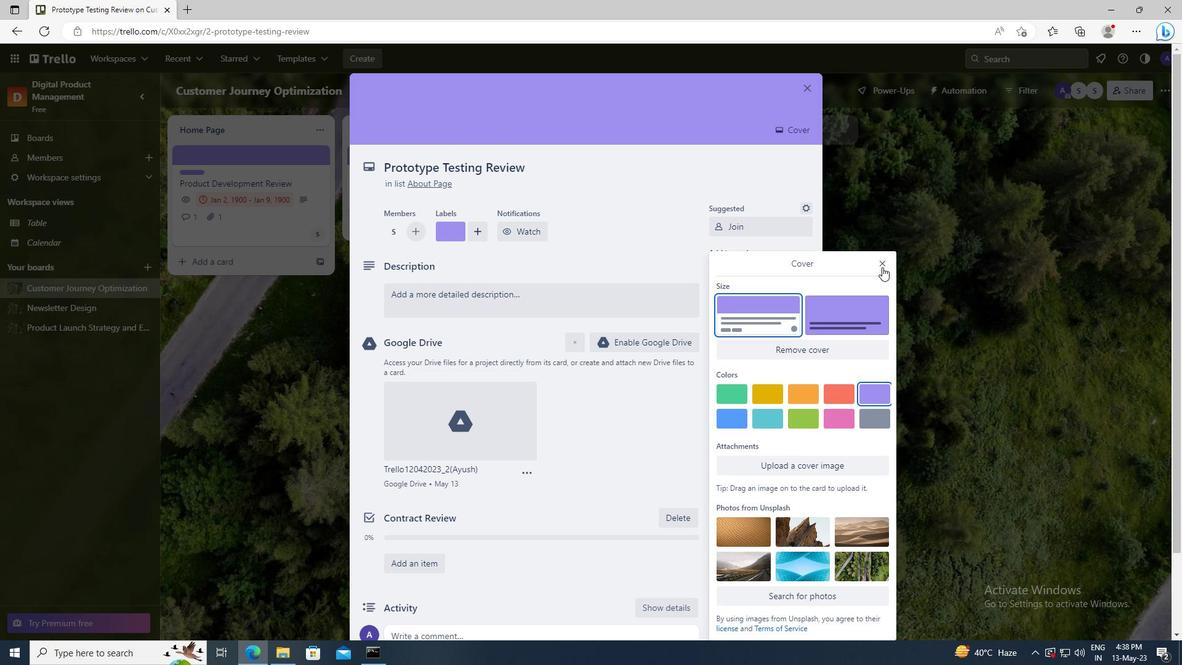 
Action: Mouse moved to (633, 300)
Screenshot: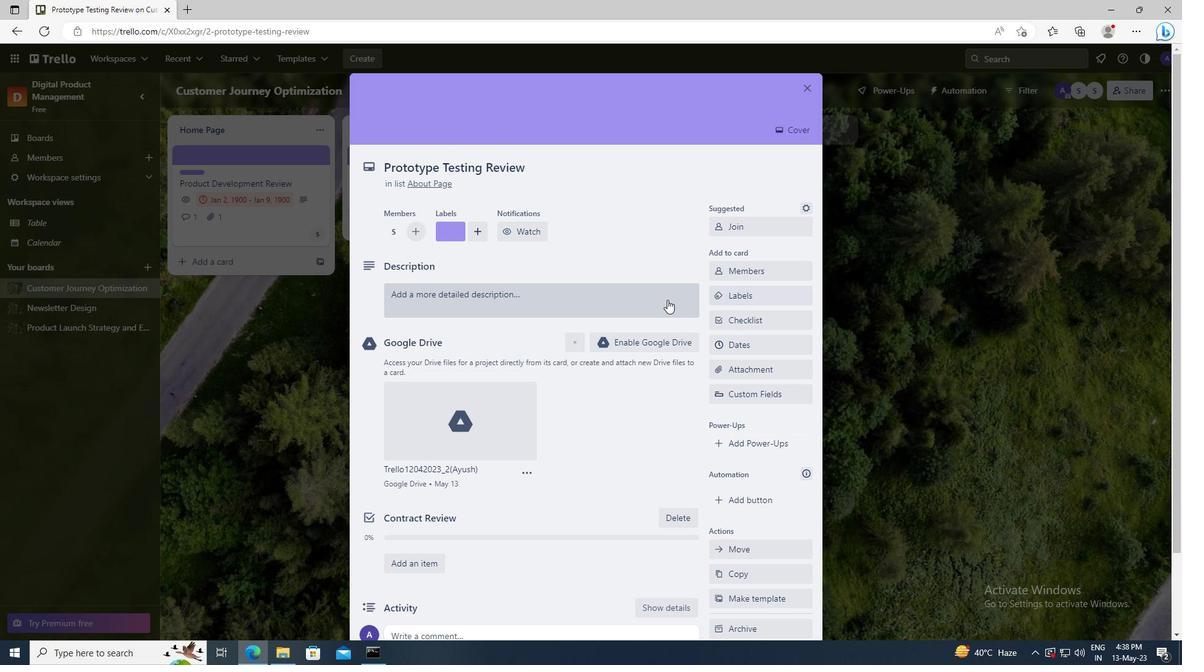 
Action: Mouse pressed left at (633, 300)
Screenshot: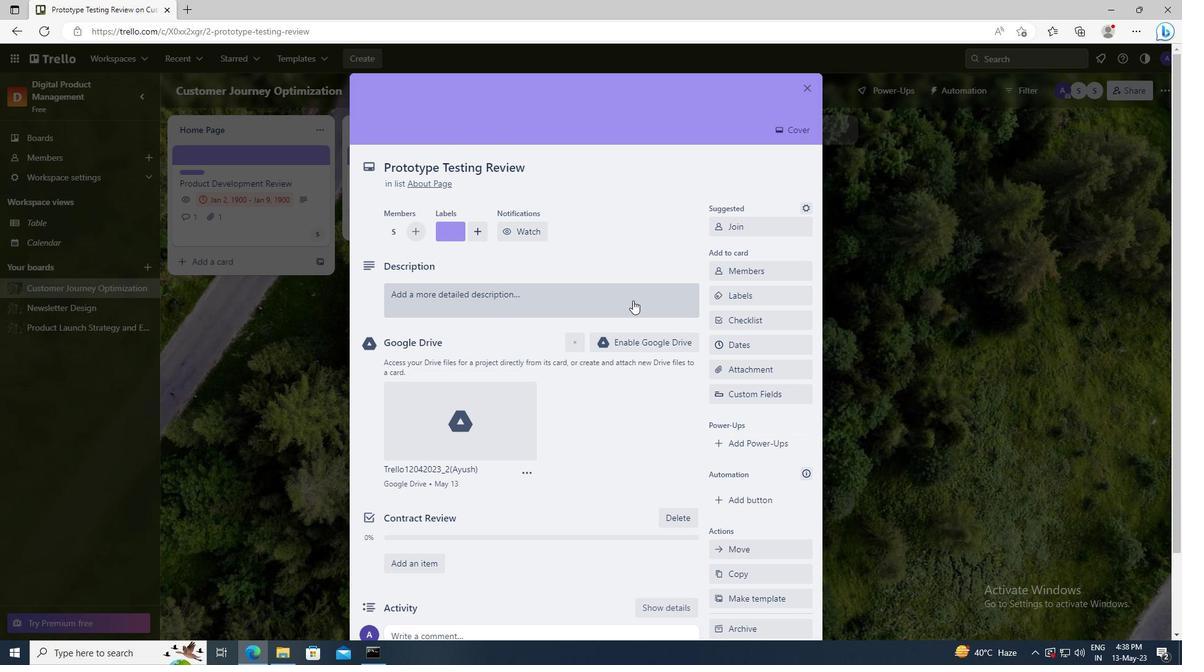 
Action: Key pressed <Key.shift>DEVELOP<Key.space>AND<Key.space>LAUNCH<Key.space>NEW<Key.space>CUSTOMER<Key.space>FEEDBACK<Key.space>PROGRAM<Key.space>FOR<Key.space>PRODUCT<Key.space>IMPROVEMENTS
Screenshot: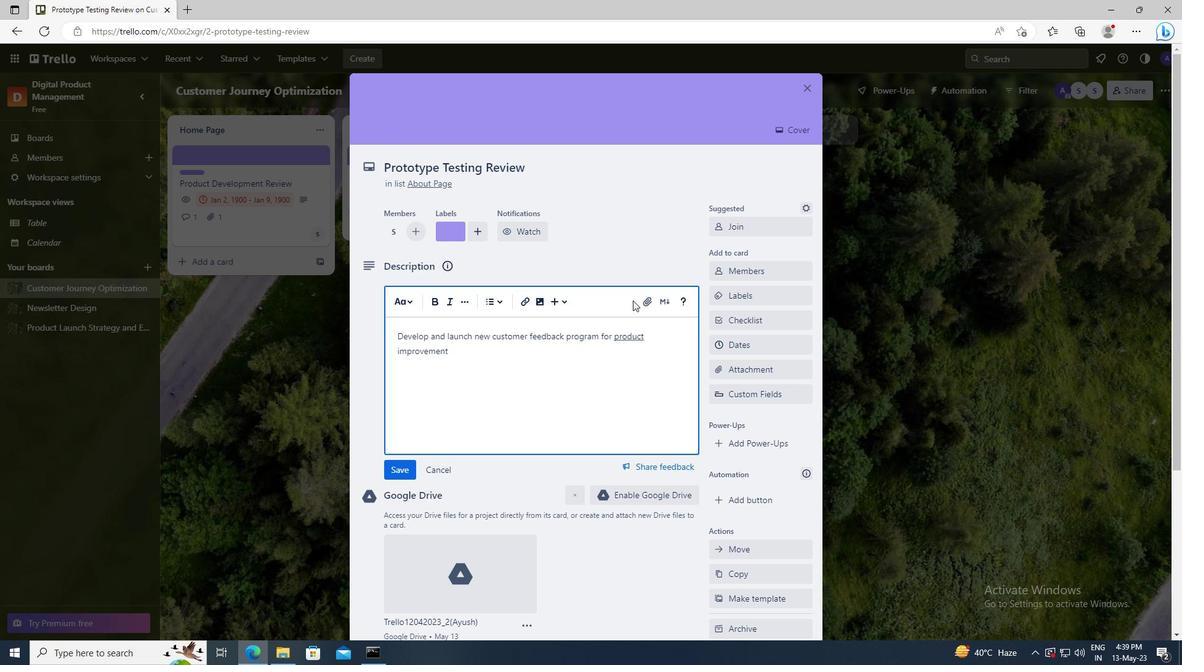 
Action: Mouse scrolled (633, 299) with delta (0, 0)
Screenshot: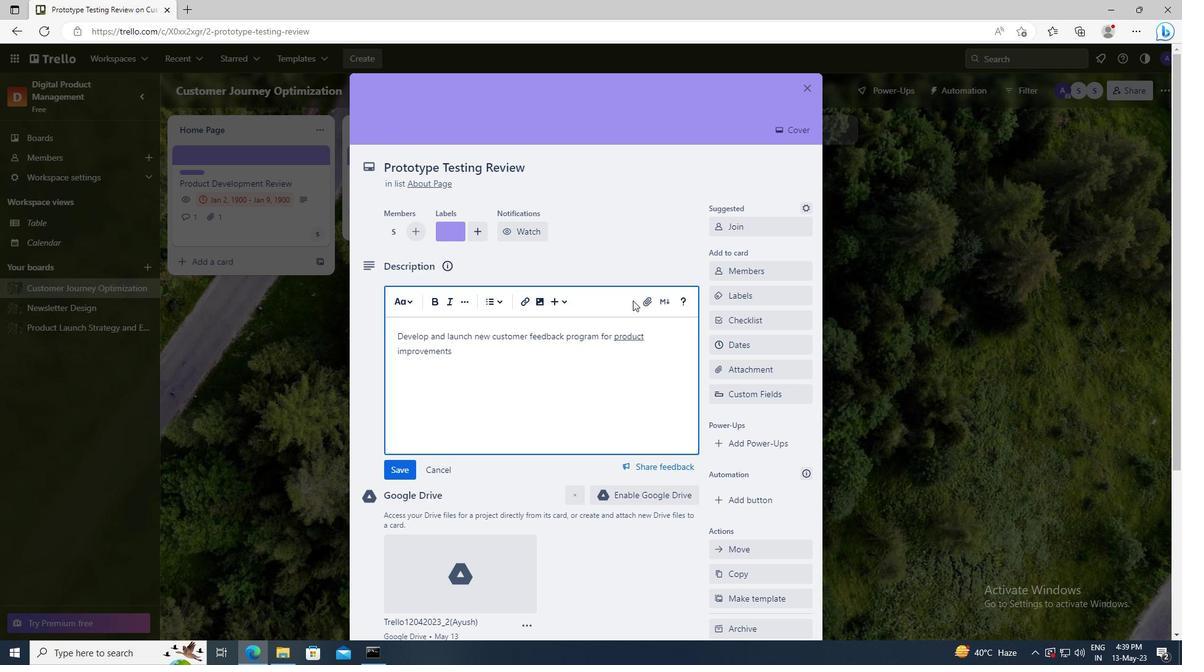 
Action: Mouse moved to (410, 380)
Screenshot: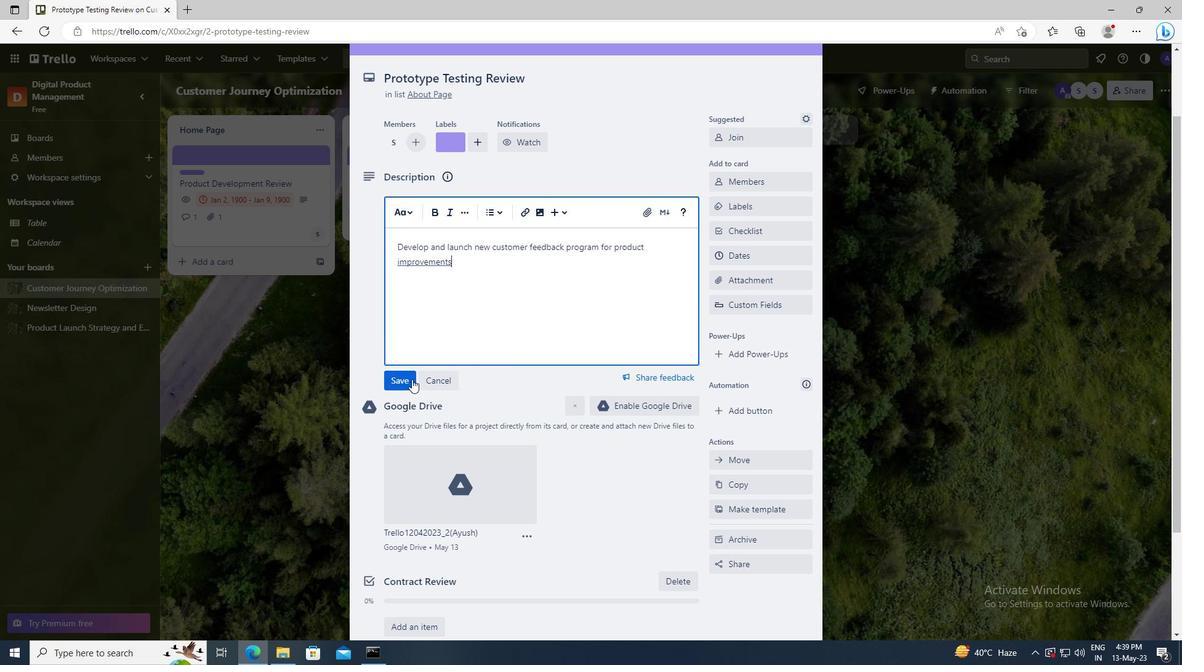 
Action: Mouse pressed left at (410, 380)
Screenshot: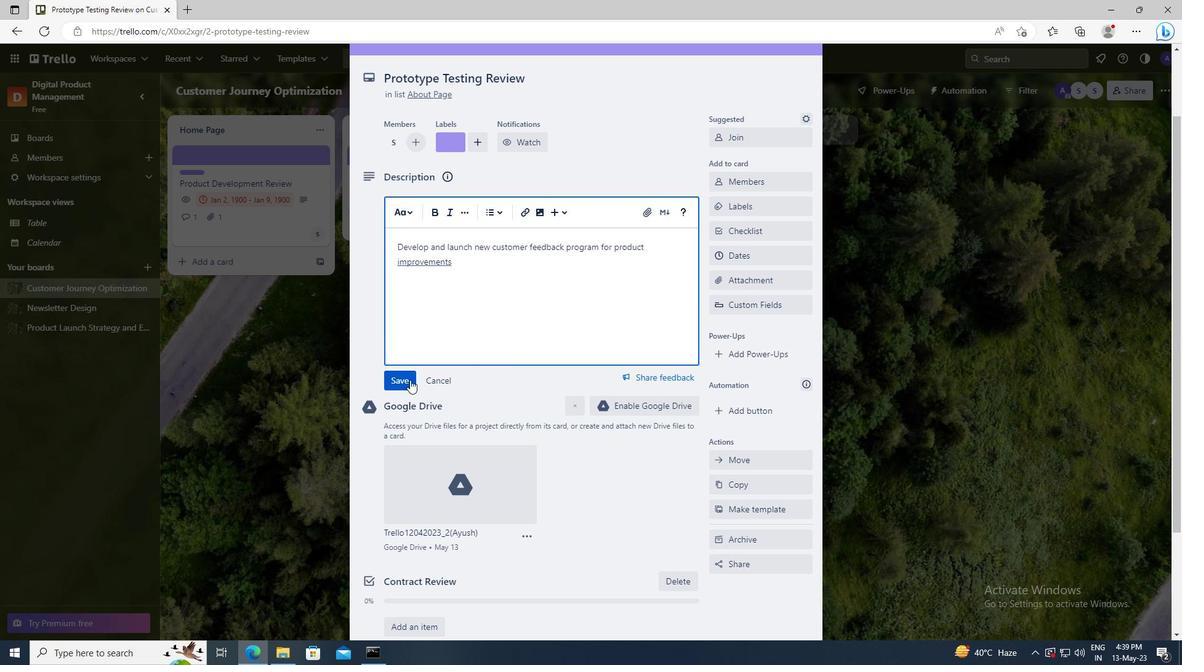 
Action: Mouse scrolled (410, 379) with delta (0, 0)
Screenshot: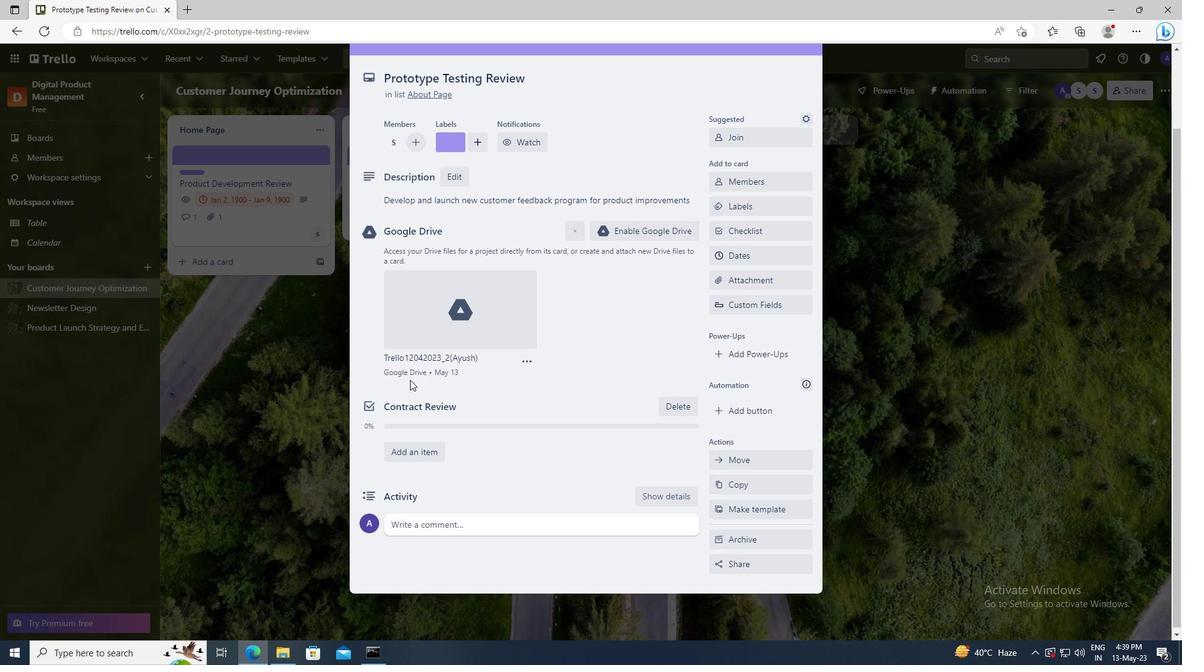 
Action: Mouse scrolled (410, 379) with delta (0, 0)
Screenshot: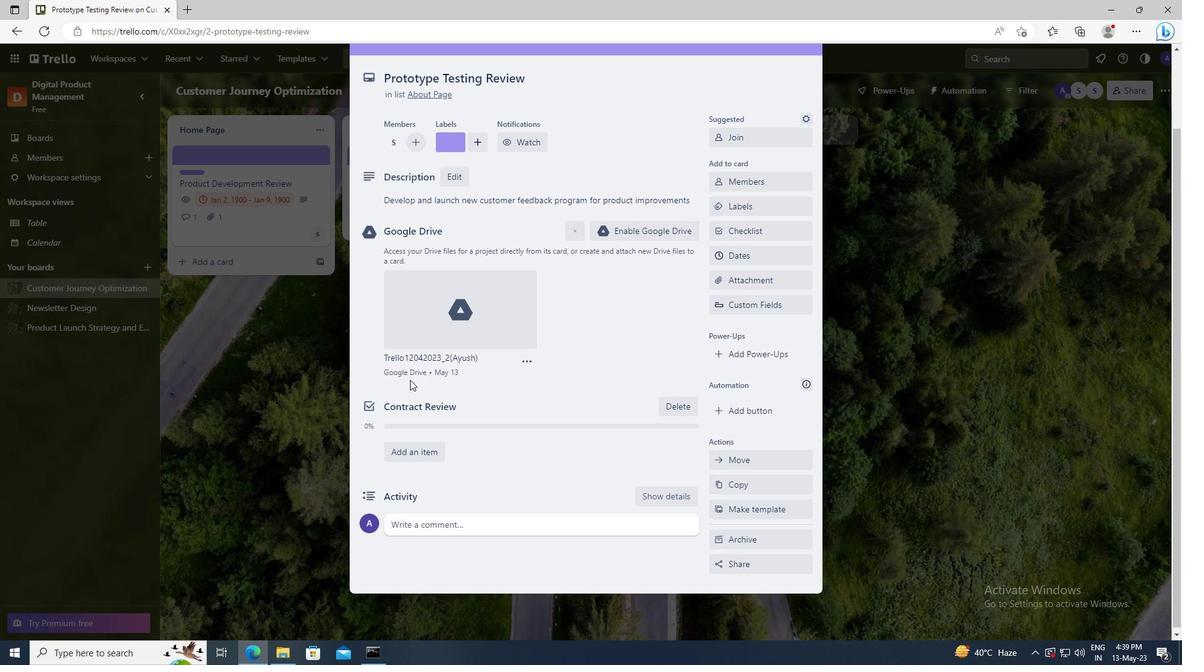 
Action: Mouse moved to (429, 524)
Screenshot: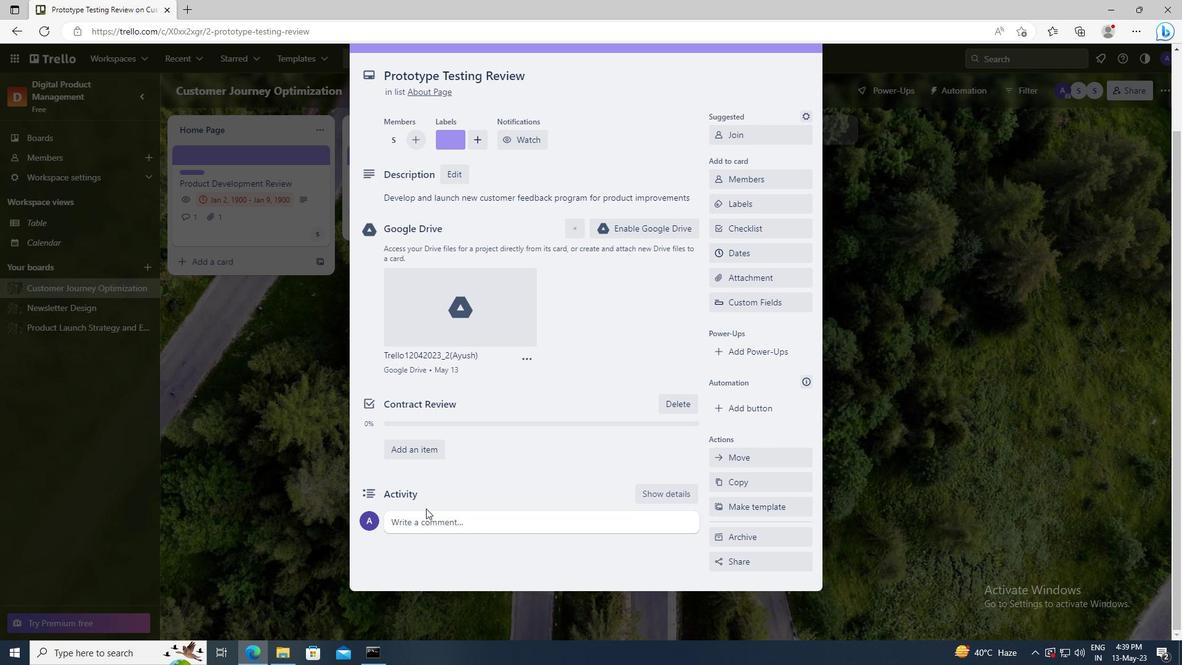 
Action: Mouse pressed left at (429, 524)
Screenshot: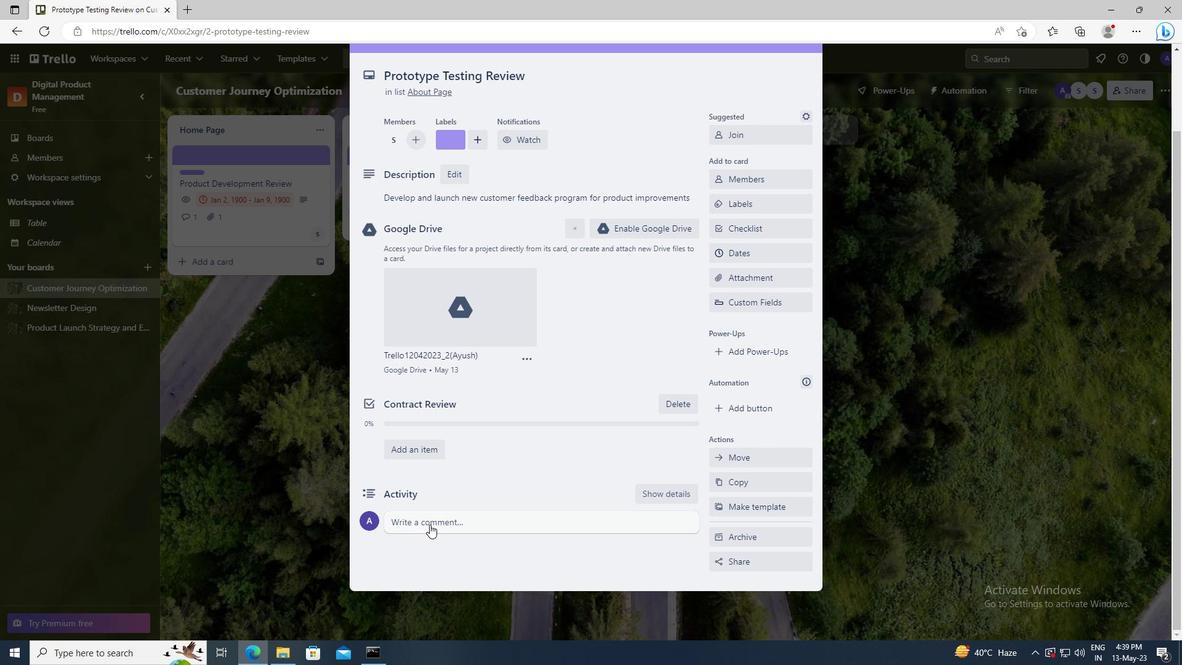 
Action: Key pressed <Key.shift>GIVEN<Key.space>THE<Key.space>POTENTIAL<Key.space>IMPACT<Key.space>OF<Key.space>THIS<Key.space>TAKS,<Key.space>LET<Key.space>US<Key.backspace><Key.backspace><Key.backspace><Key.backspace><Key.backspace><Key.backspace><Key.backspace><Key.backspace><Key.backspace>S<Key.backspace><Key.backspace>ST<Key.backspace>K,<Key.space>LET<Key.space>US<Key.space>ENSURE<Key.space>THAT<Key.space>WE<Key.space>HAVE<Key.space>A<Key.space>CLEAR<Key.space>UNDERSTANDING<Key.space>OF<Key.space>THE<Key.space>CONSEQUENCES<Key.space>OF<Key.space>OUR<Key.space>ACTIONS.
Screenshot: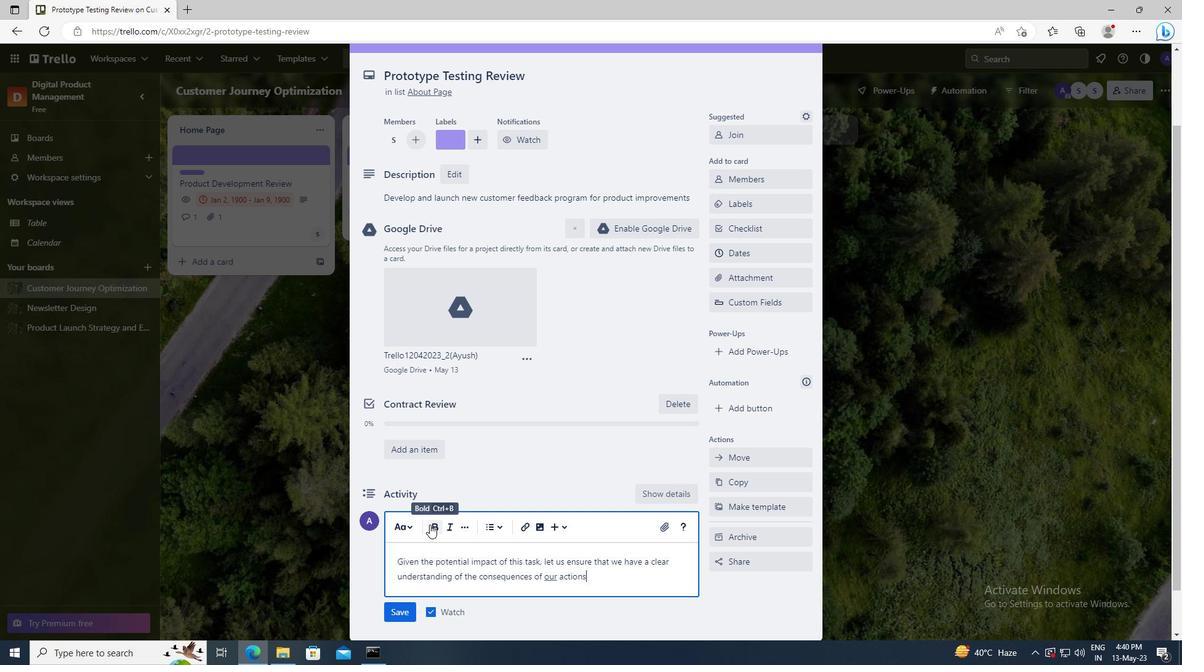 
Action: Mouse moved to (396, 612)
Screenshot: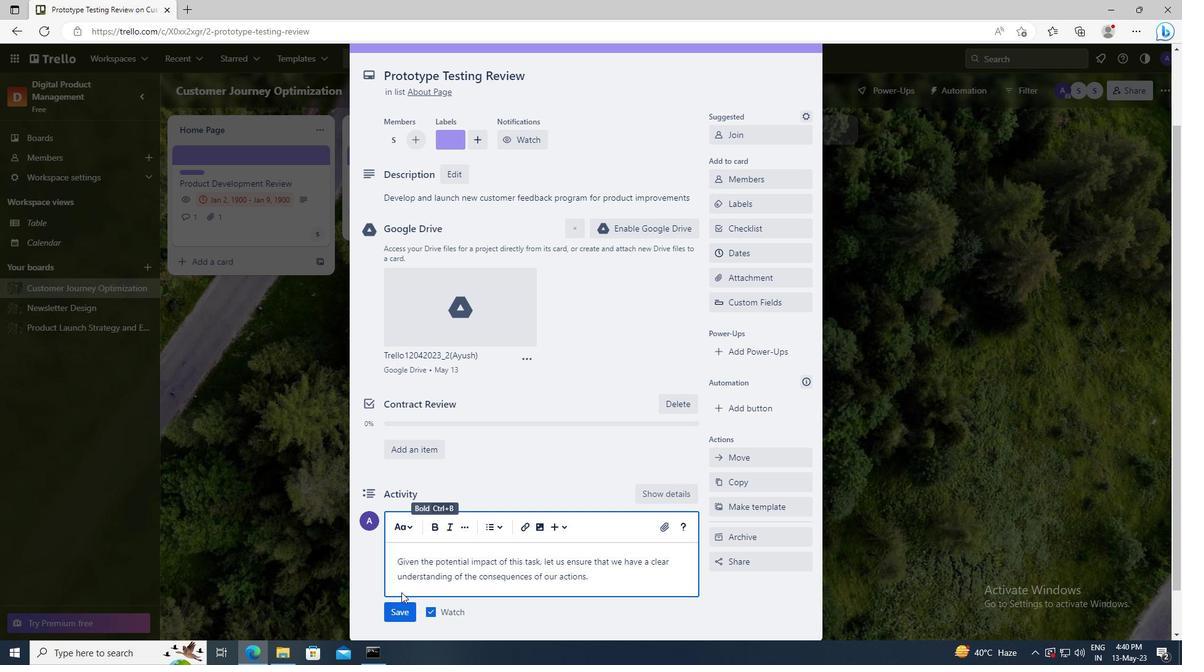 
Action: Mouse pressed left at (396, 612)
Screenshot: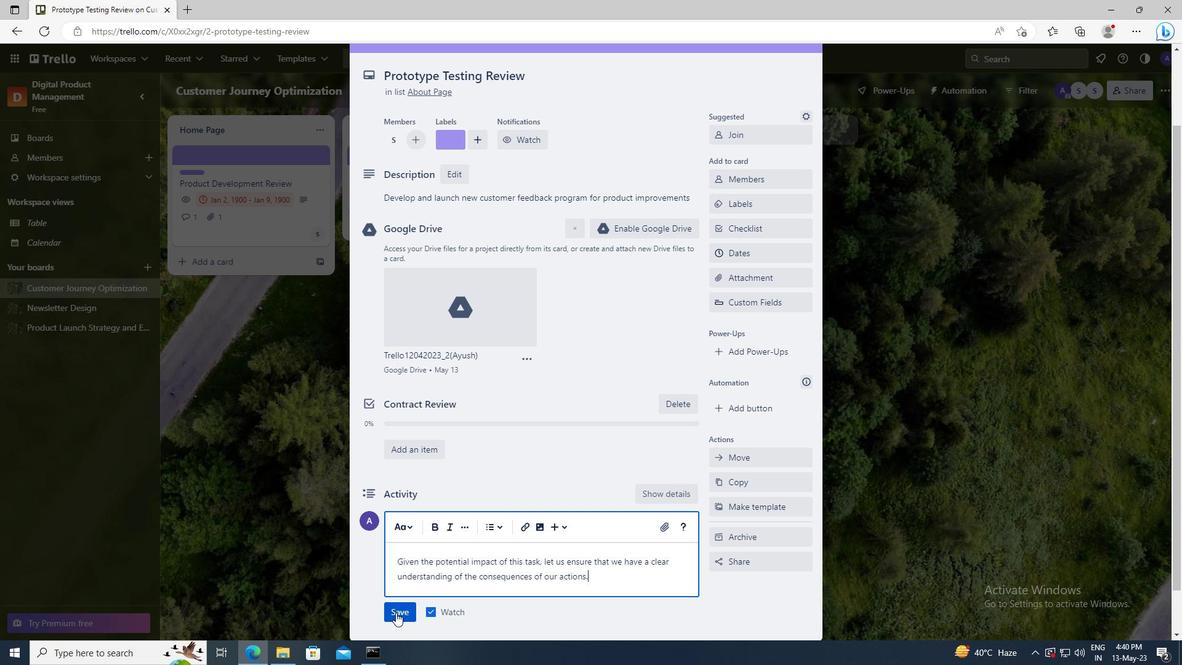 
Action: Mouse moved to (737, 254)
Screenshot: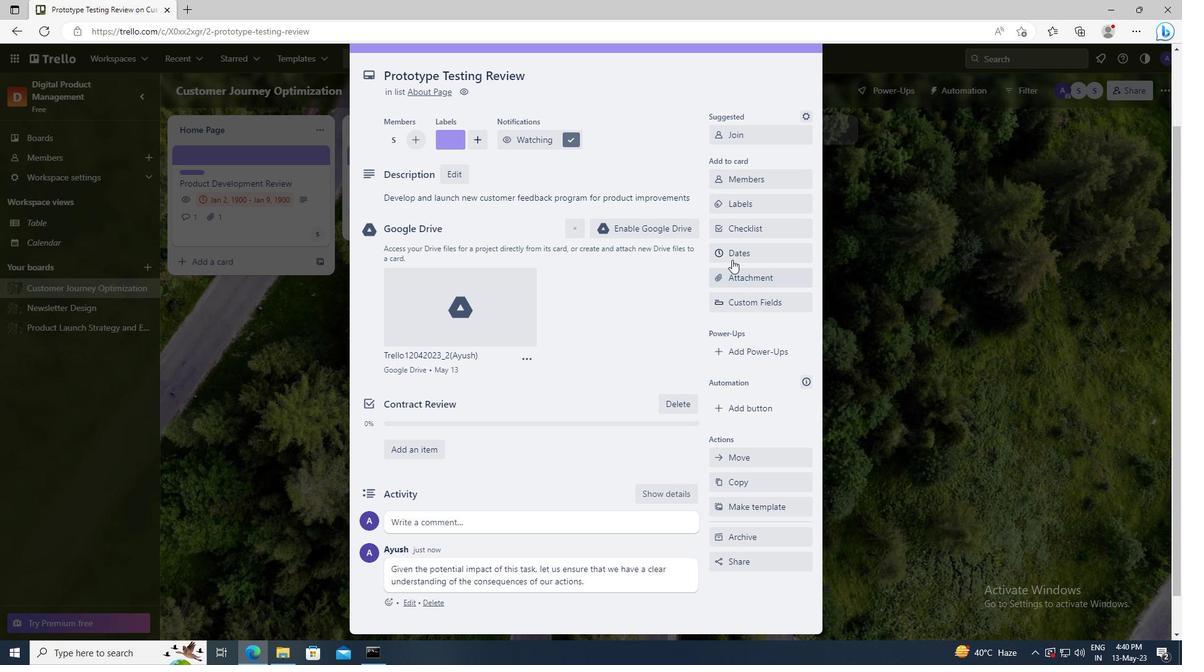 
Action: Mouse pressed left at (737, 254)
Screenshot: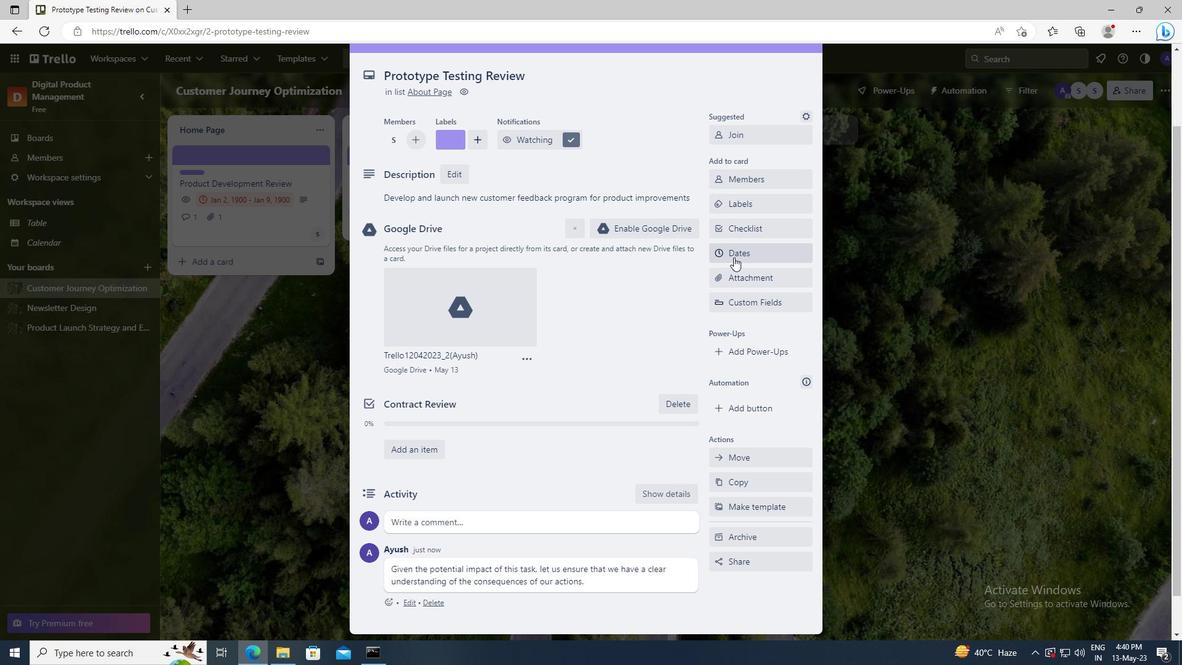 
Action: Mouse moved to (723, 317)
Screenshot: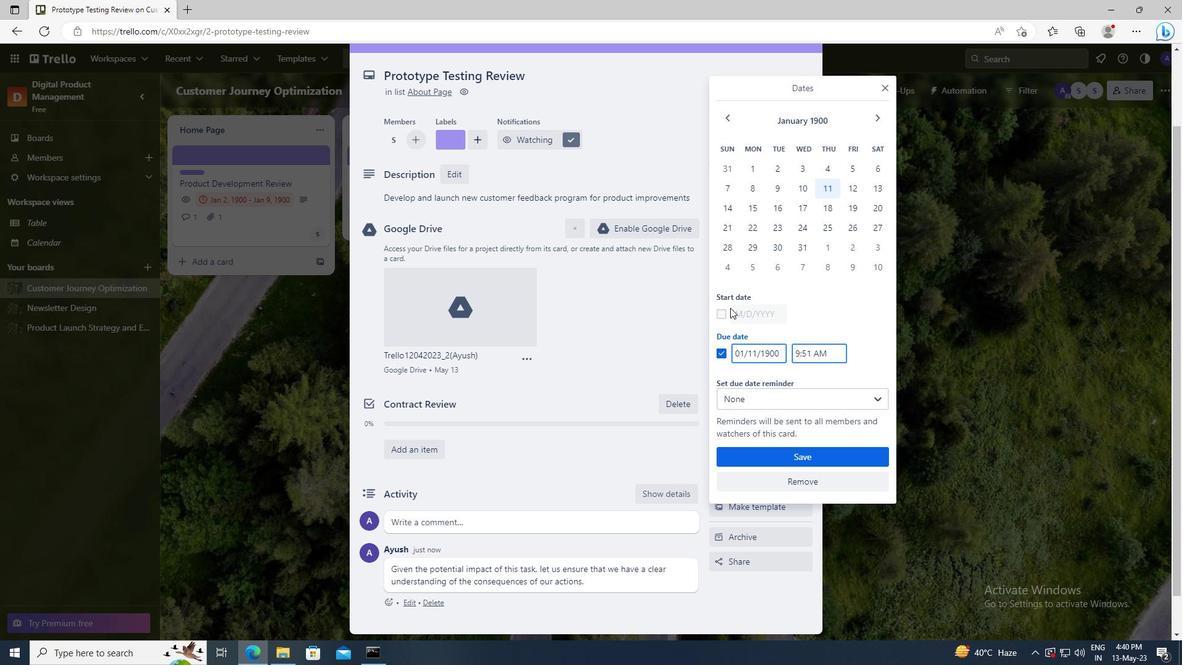 
Action: Mouse pressed left at (723, 317)
Screenshot: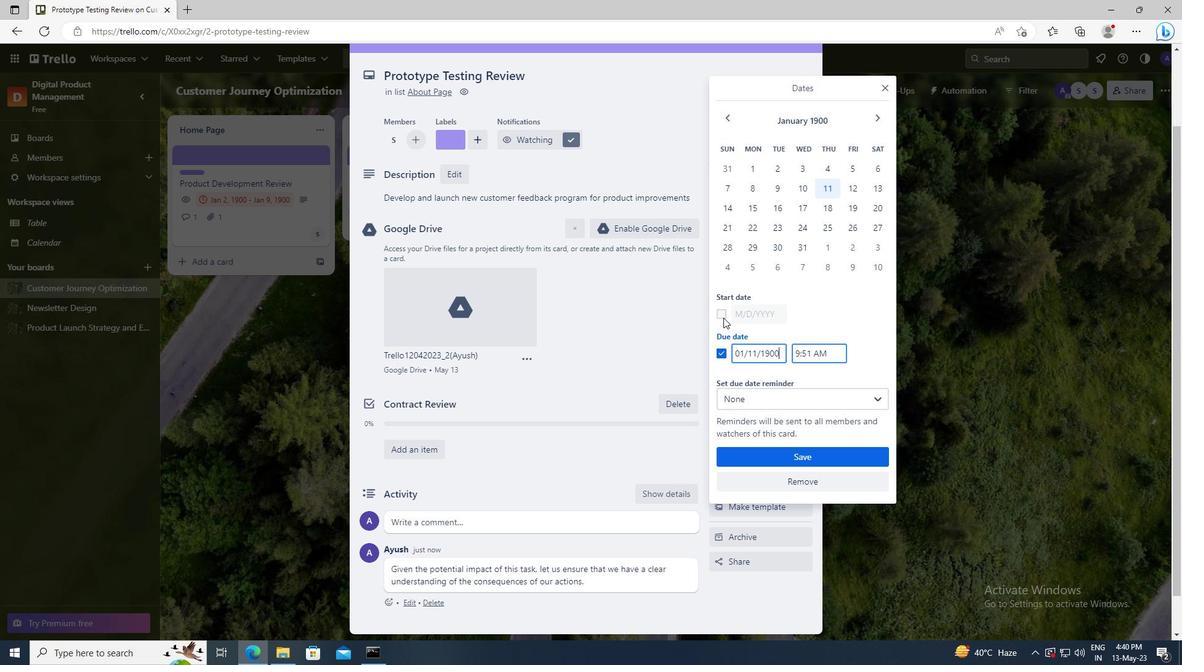 
Action: Mouse moved to (781, 314)
Screenshot: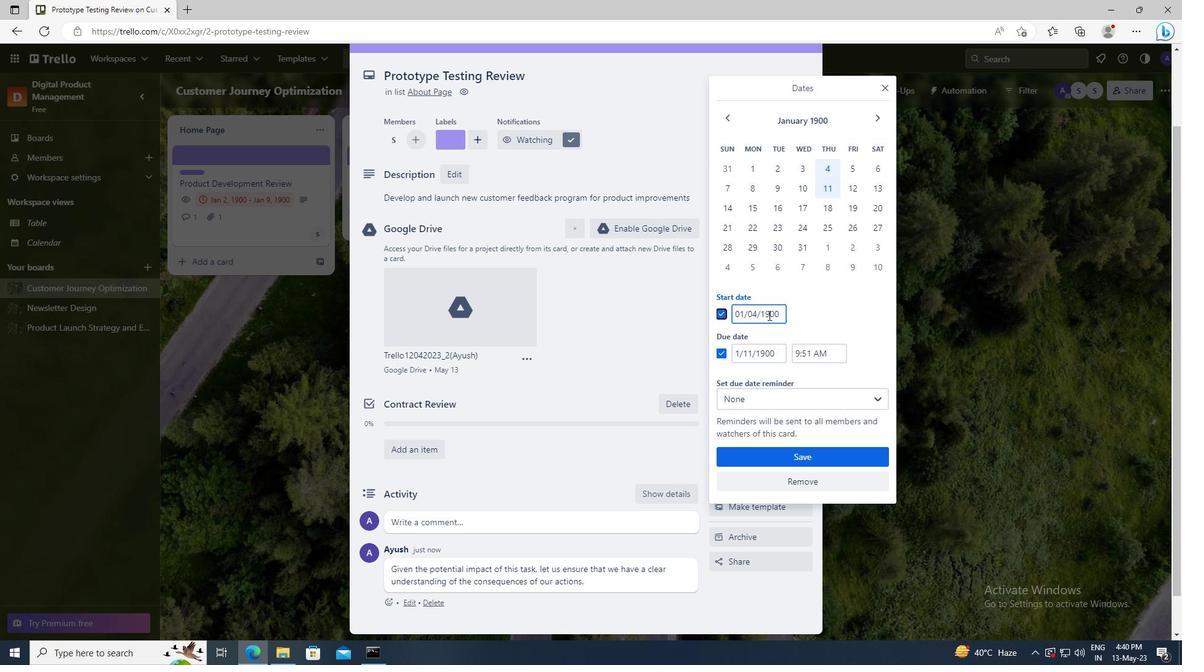 
Action: Mouse pressed left at (781, 314)
Screenshot: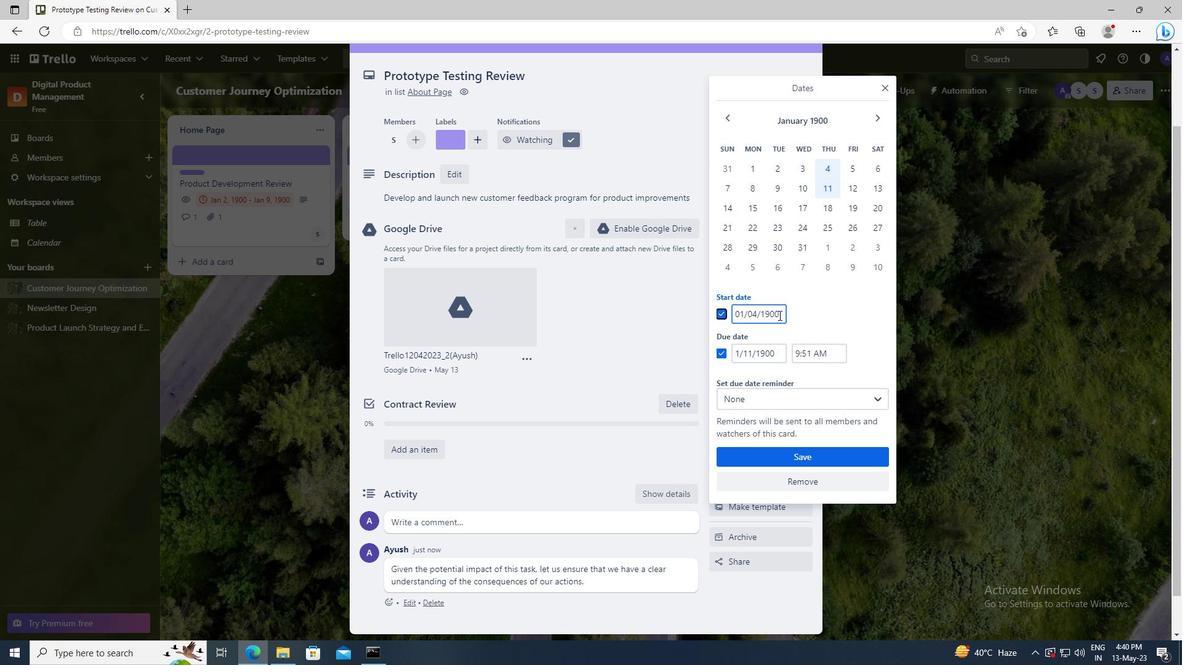 
Action: Key pressed <Key.left><Key.left><Key.left><Key.left><Key.left><Key.backspace>5
Screenshot: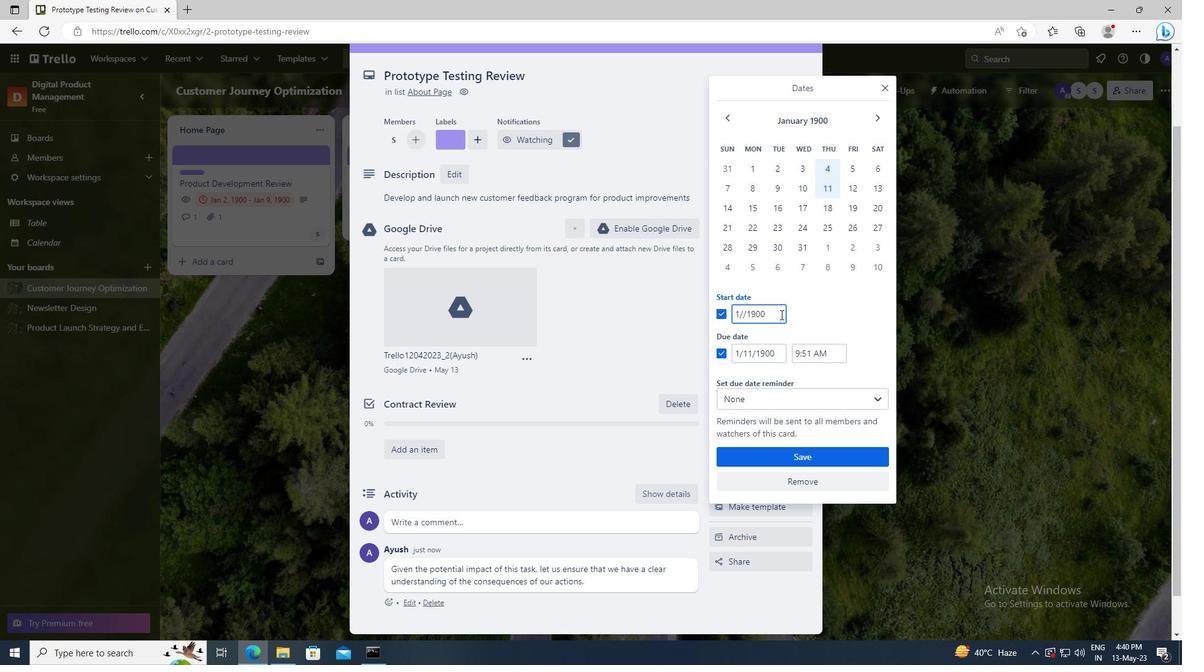 
Action: Mouse moved to (781, 347)
Screenshot: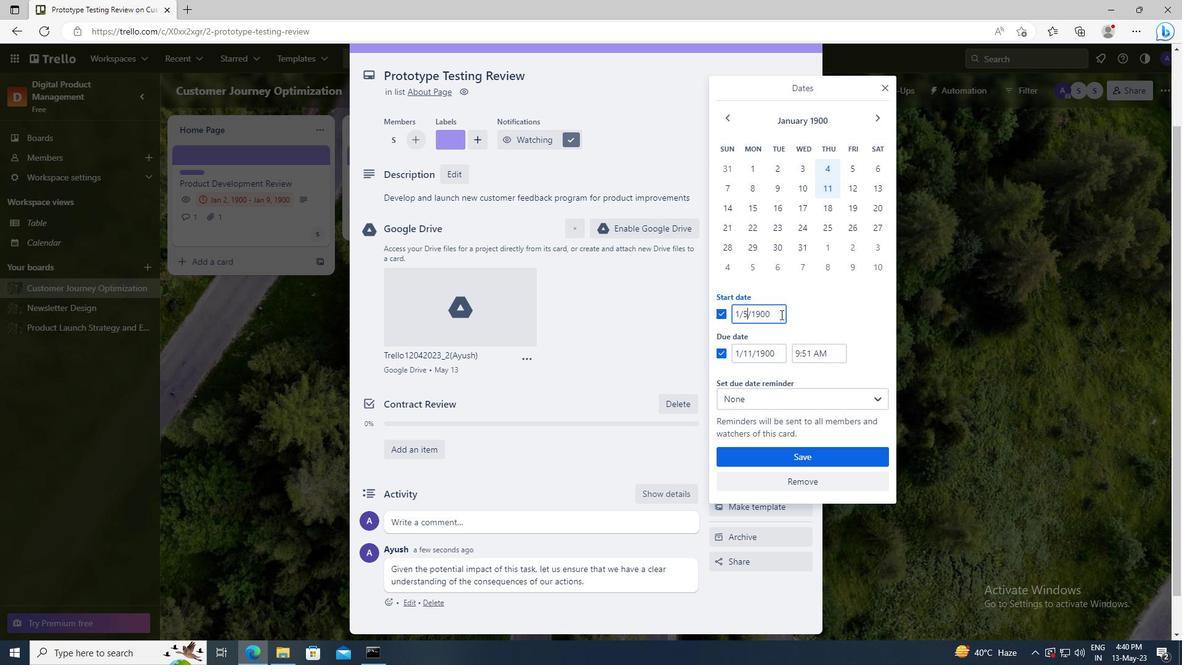 
Action: Mouse pressed left at (781, 347)
Screenshot: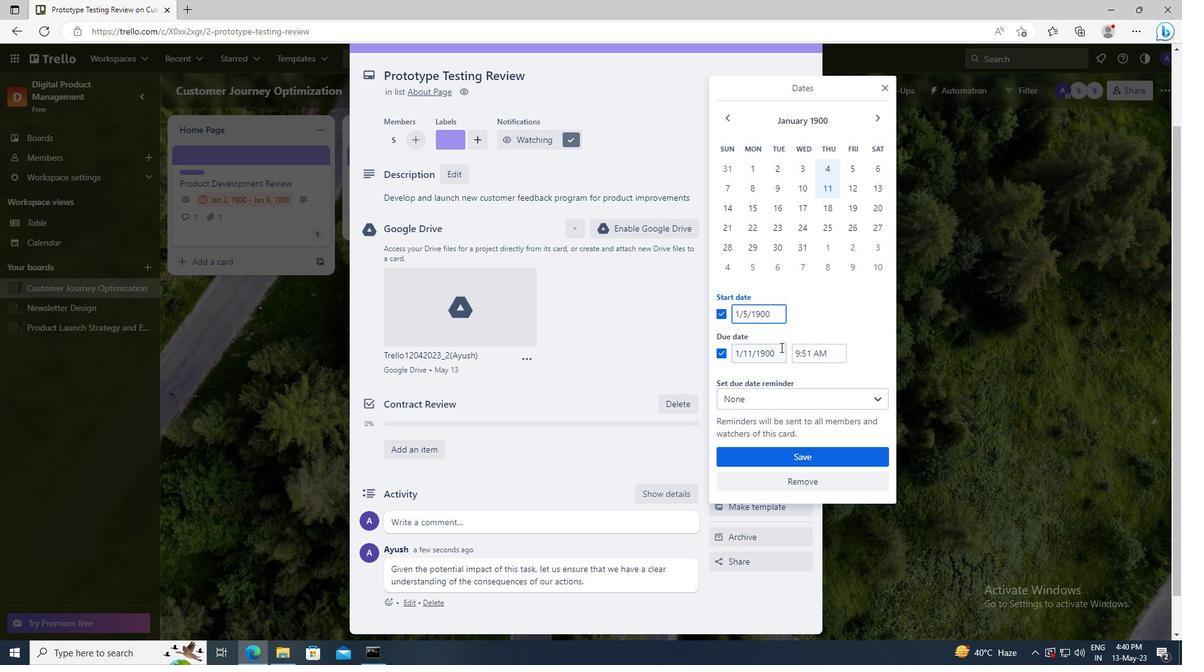 
Action: Key pressed <Key.left><Key.left><Key.left><Key.left><Key.left><Key.backspace><Key.backspace>12
Screenshot: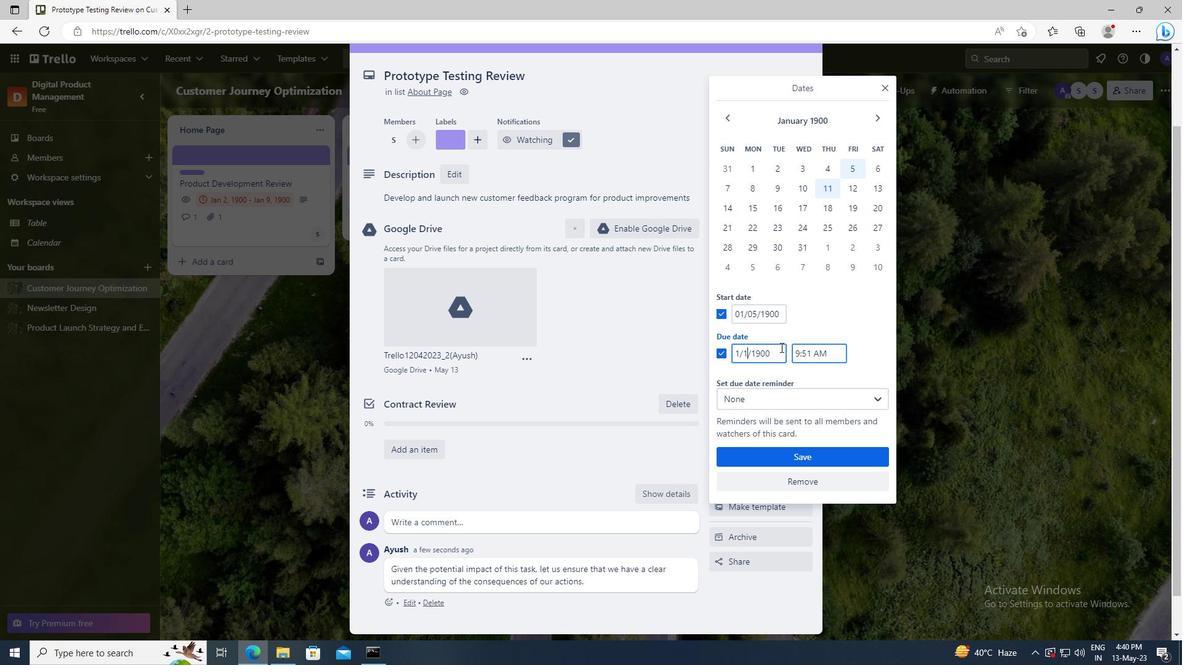 
Action: Mouse moved to (795, 459)
Screenshot: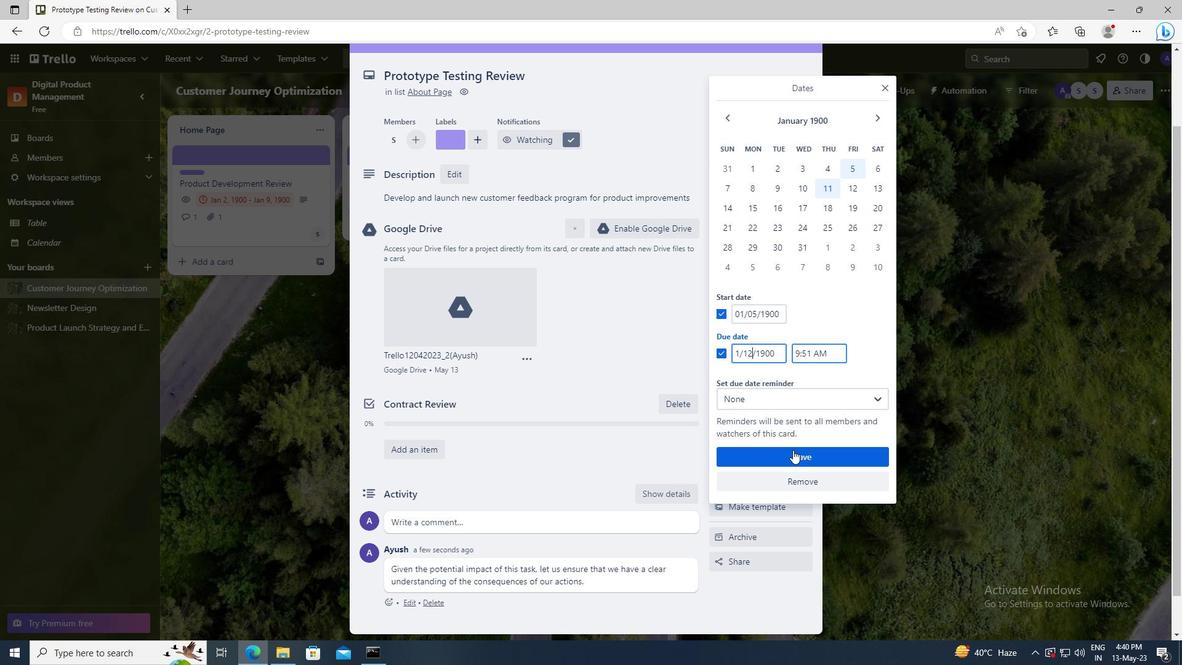
Action: Mouse pressed left at (795, 459)
Screenshot: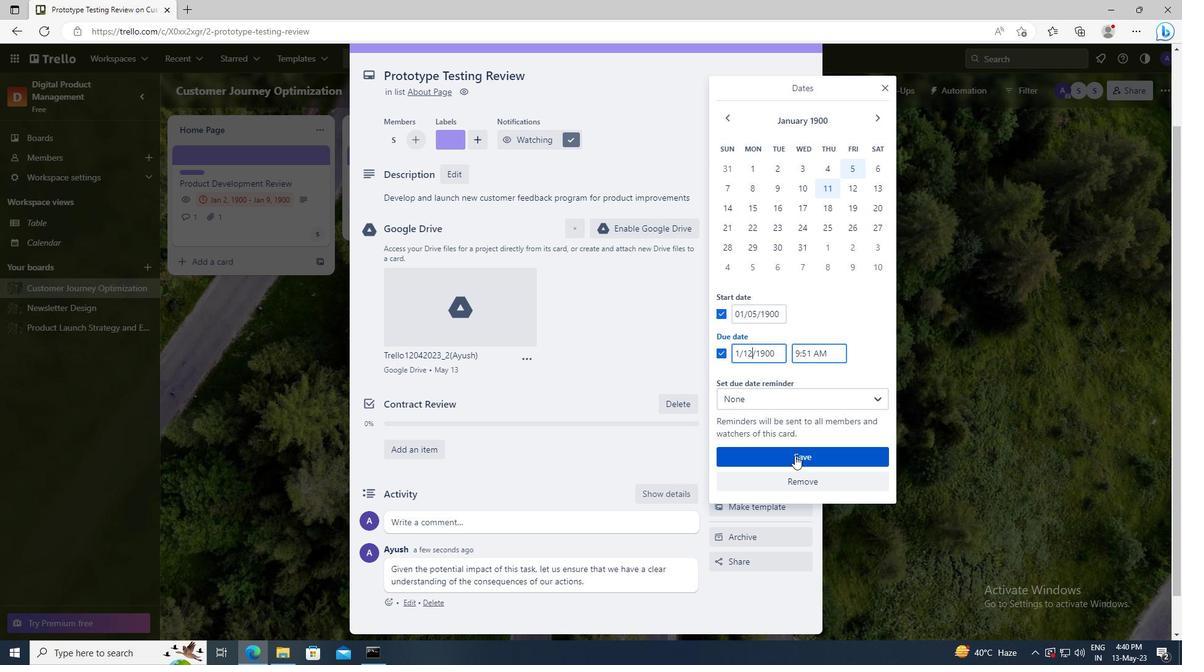 
